 Task: Send an email with the signature Aiden Davis with the subject Reminder for a referral and the message I noticed that the project budget has been exceeded. Can you provide me with a breakdown of the additional expenses? from softage.10@softage.net to softage.2@softage.net and softage.3@softage.net
Action: Mouse moved to (109, 108)
Screenshot: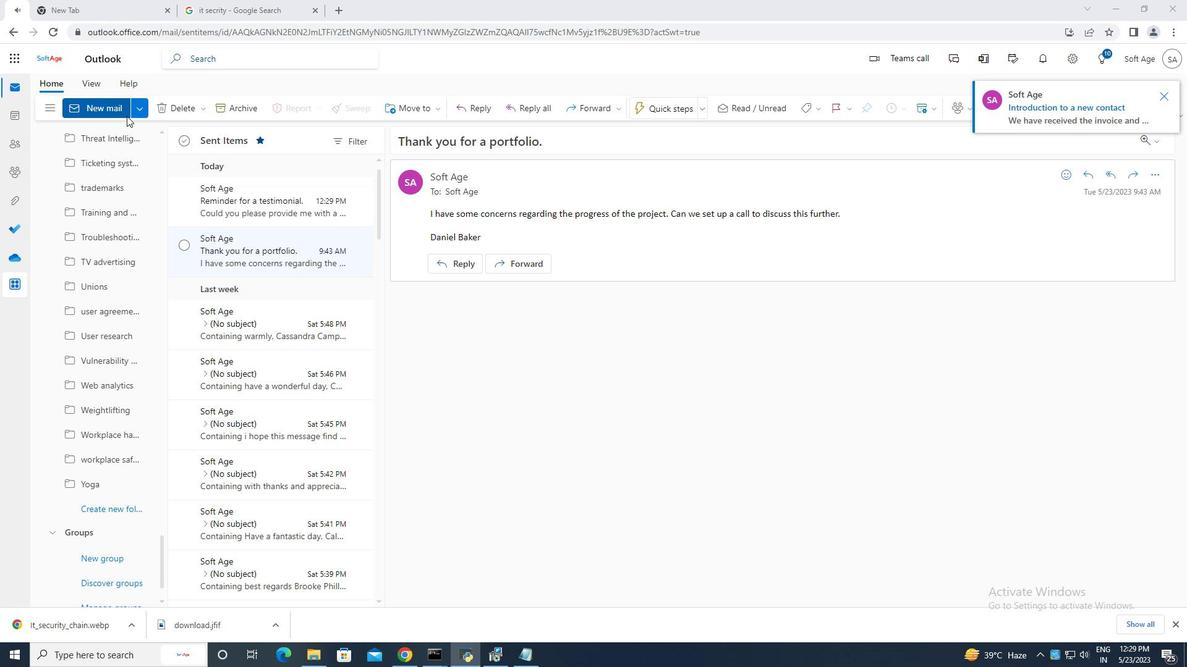 
Action: Mouse pressed left at (109, 108)
Screenshot: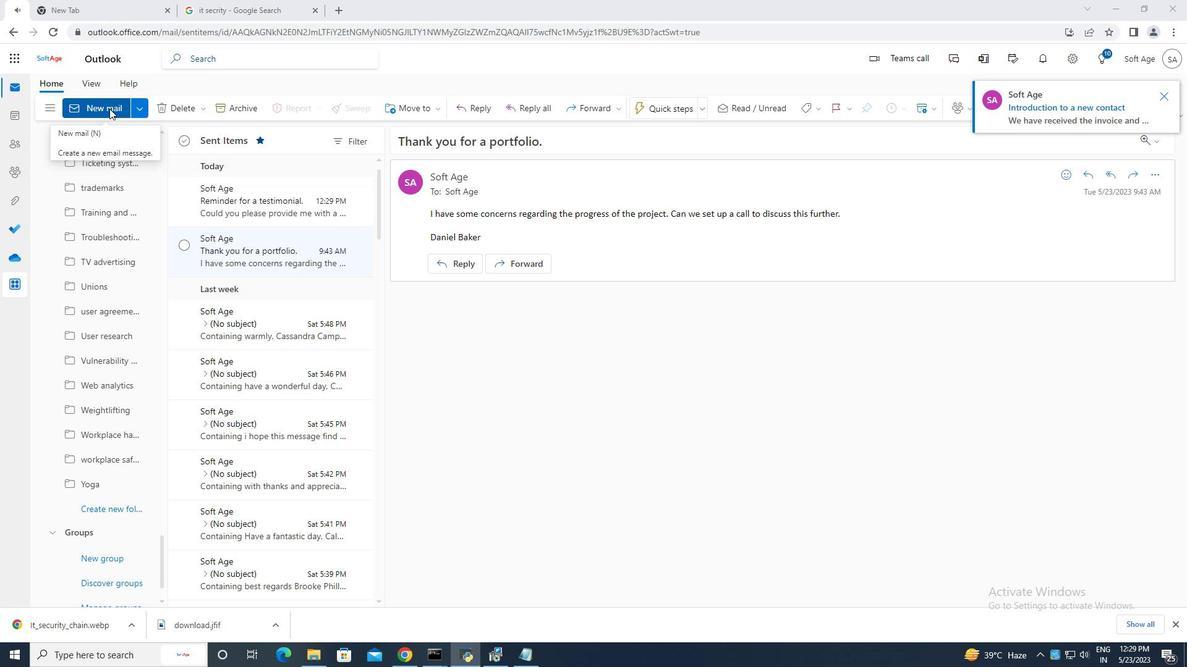 
Action: Mouse moved to (793, 113)
Screenshot: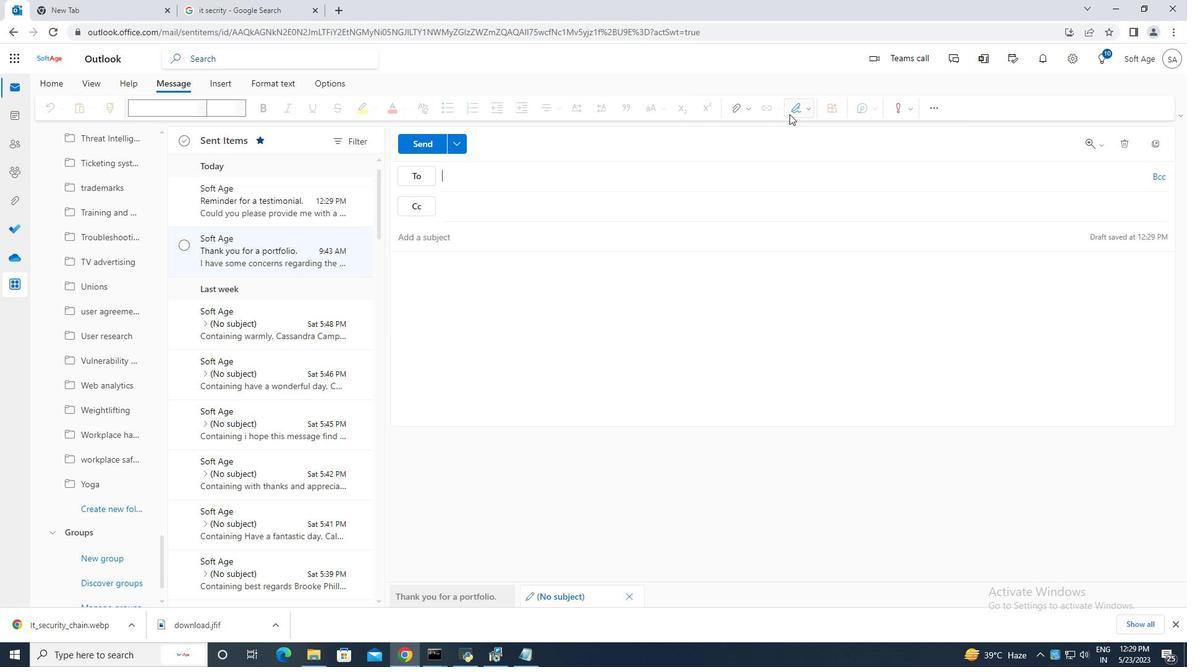 
Action: Mouse pressed left at (793, 113)
Screenshot: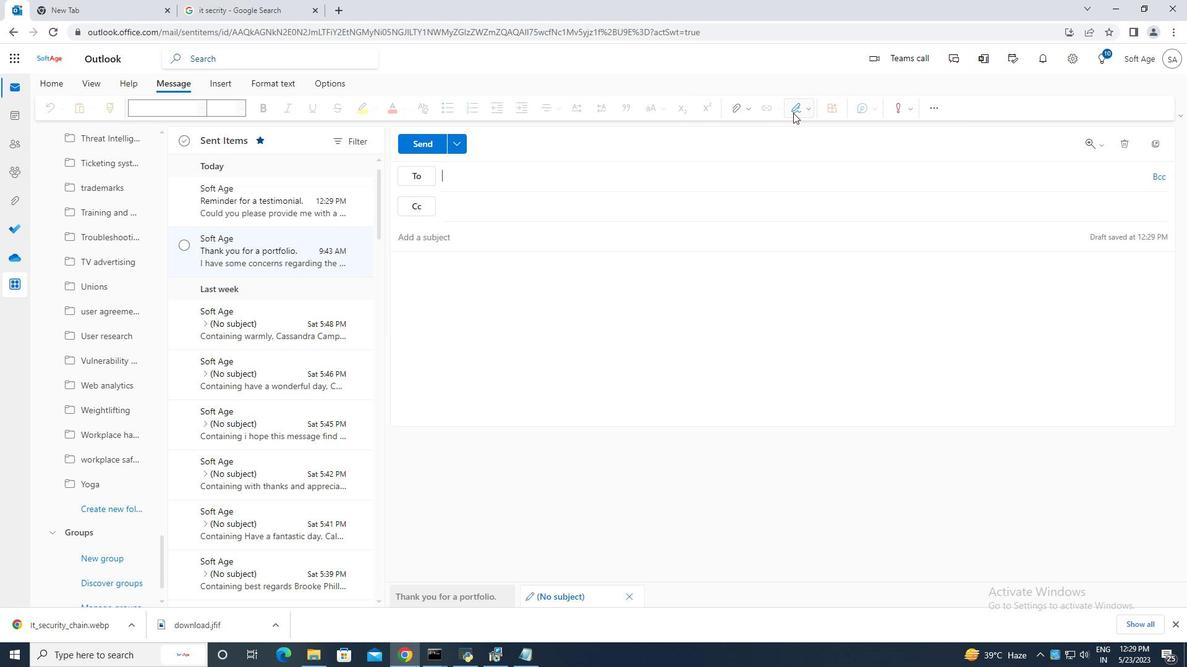 
Action: Mouse moved to (782, 157)
Screenshot: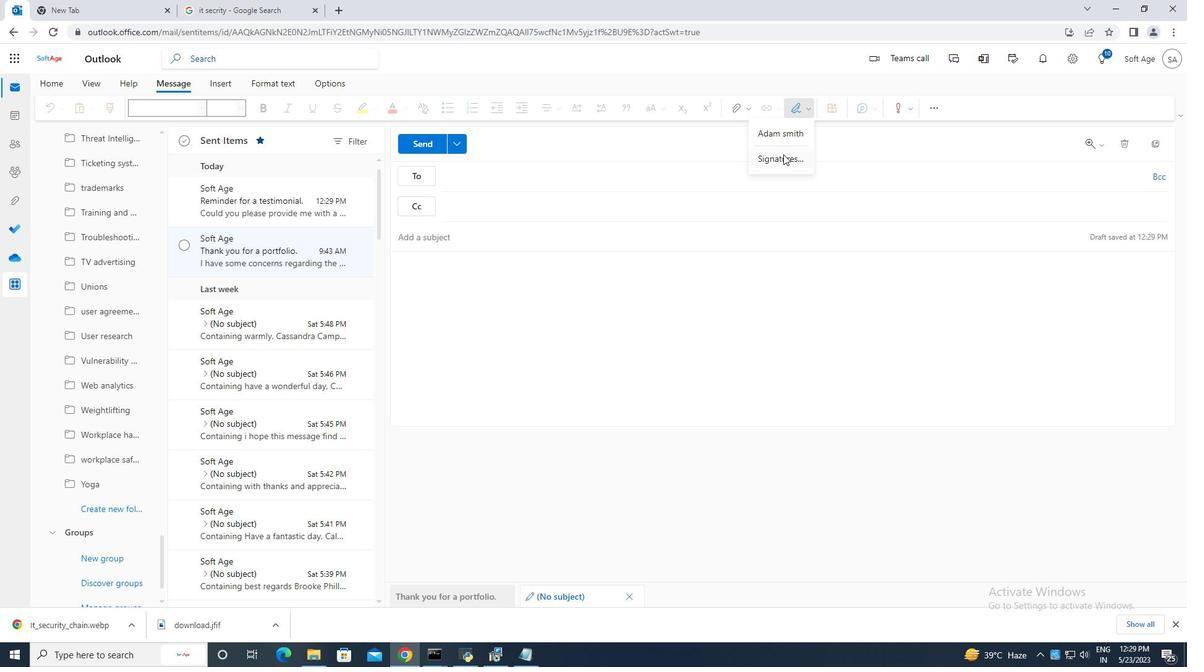 
Action: Mouse pressed left at (782, 157)
Screenshot: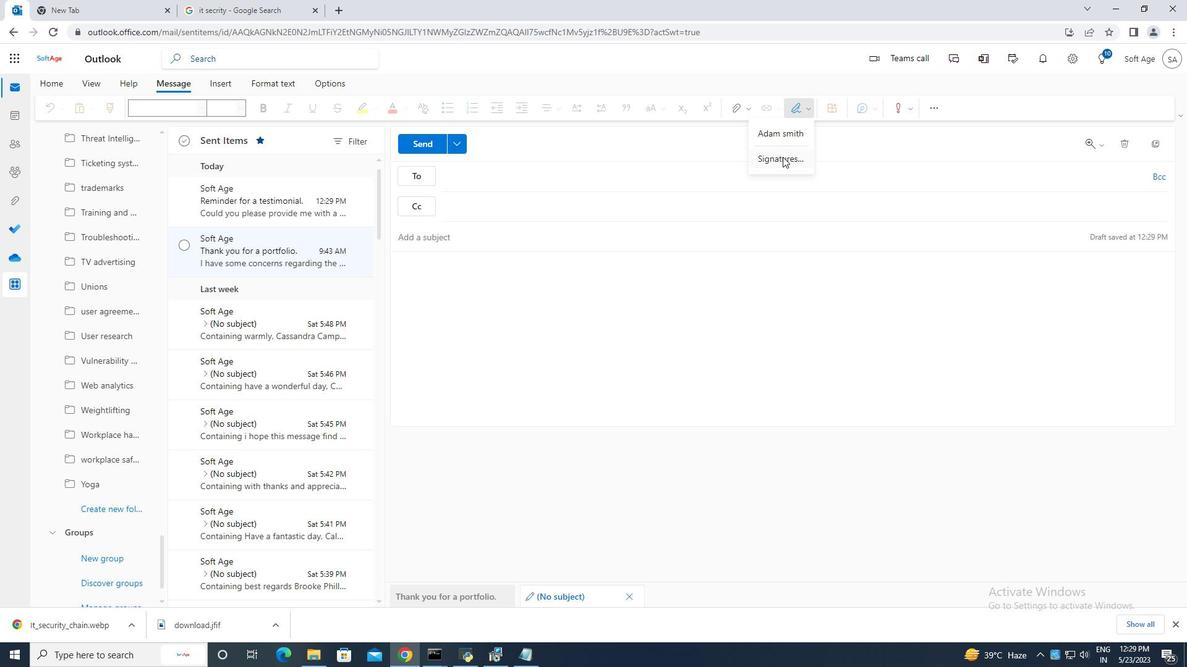 
Action: Mouse moved to (845, 205)
Screenshot: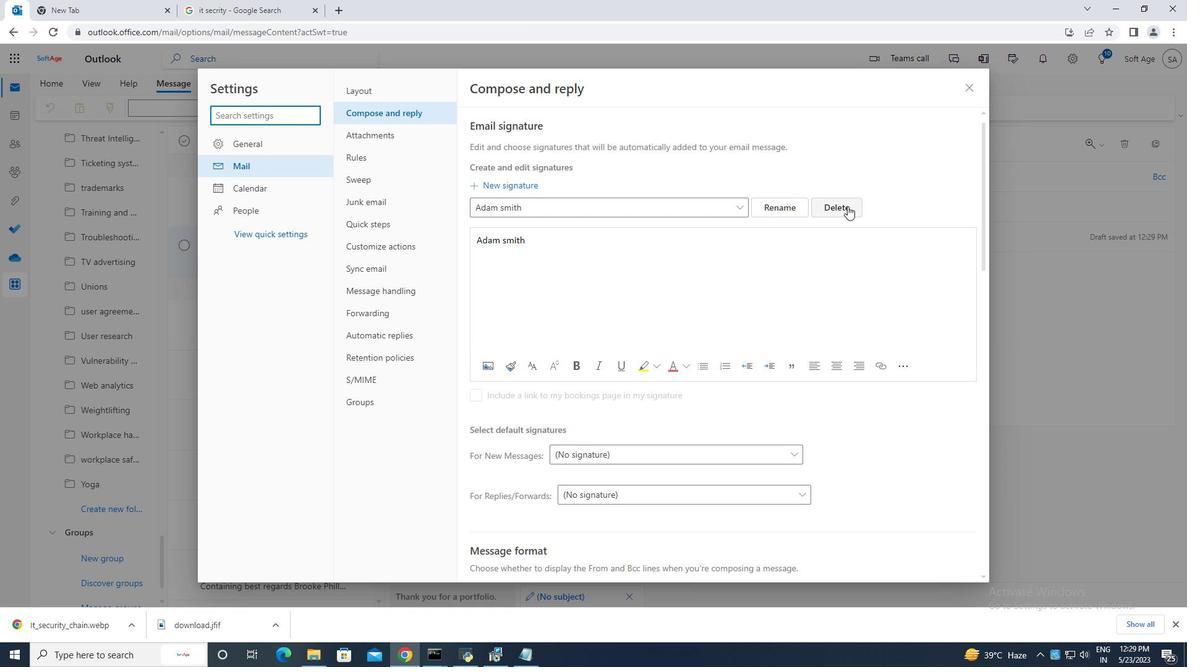 
Action: Mouse pressed left at (845, 205)
Screenshot: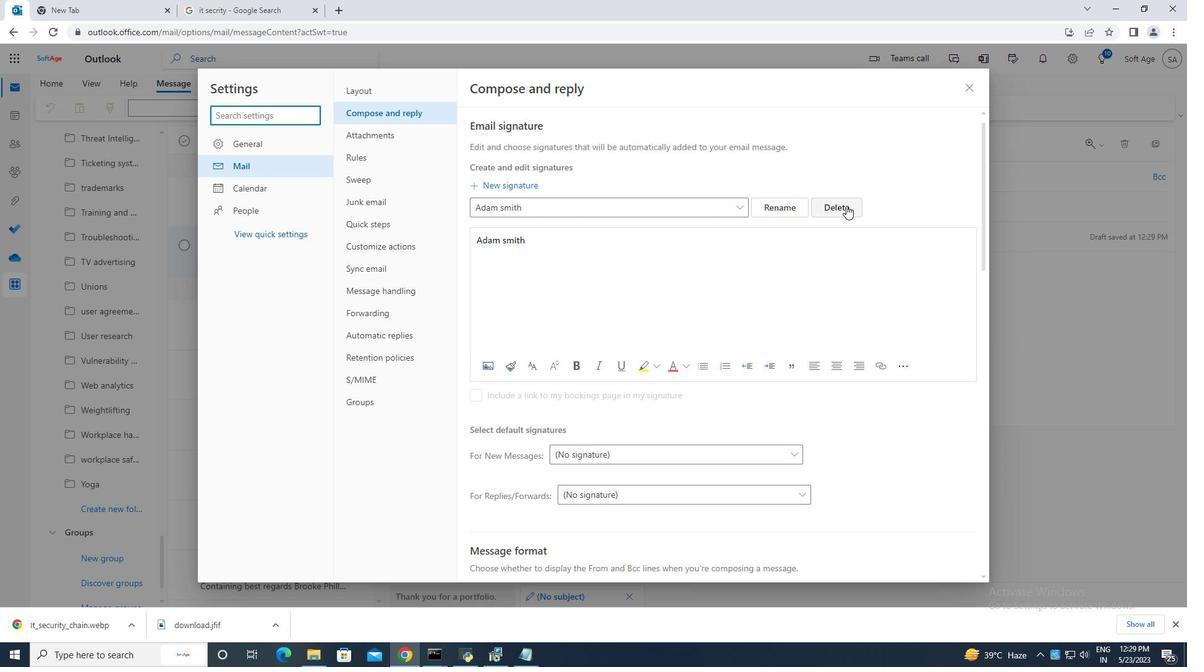 
Action: Mouse moved to (521, 208)
Screenshot: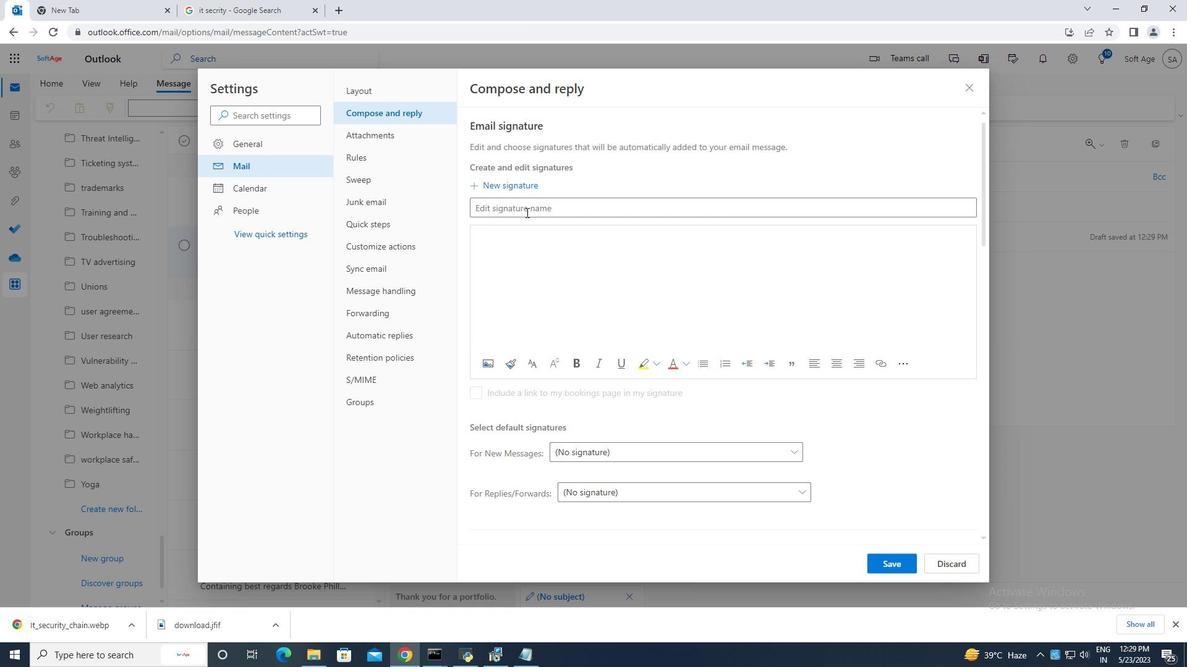 
Action: Mouse pressed left at (521, 208)
Screenshot: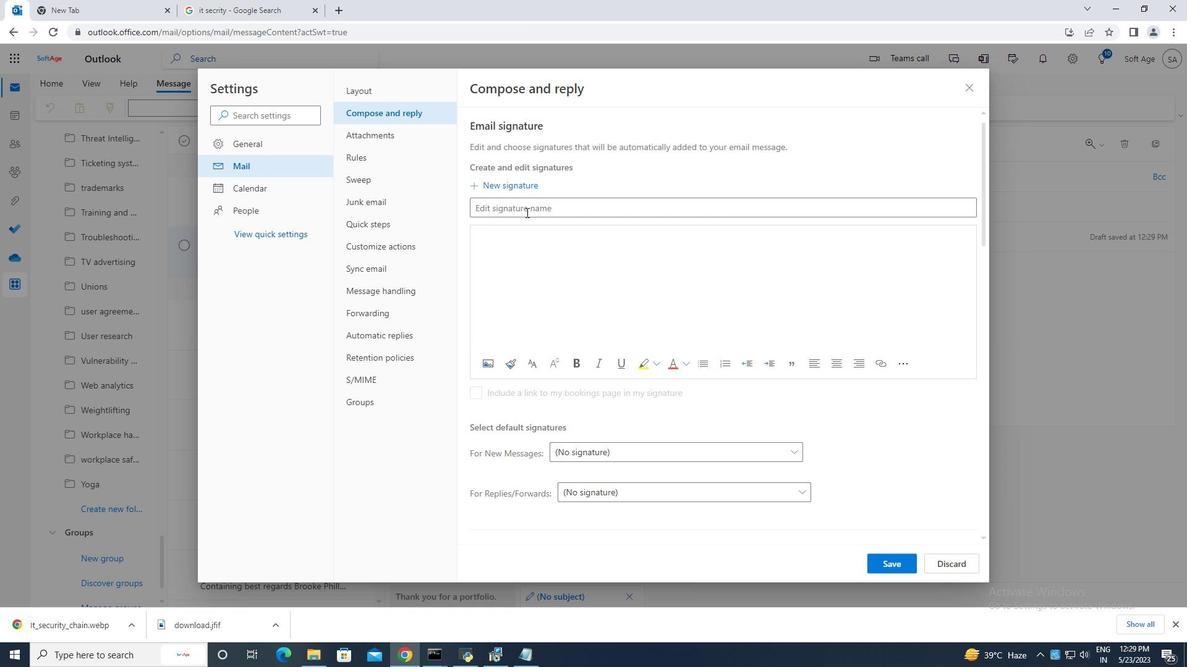 
Action: Mouse moved to (523, 207)
Screenshot: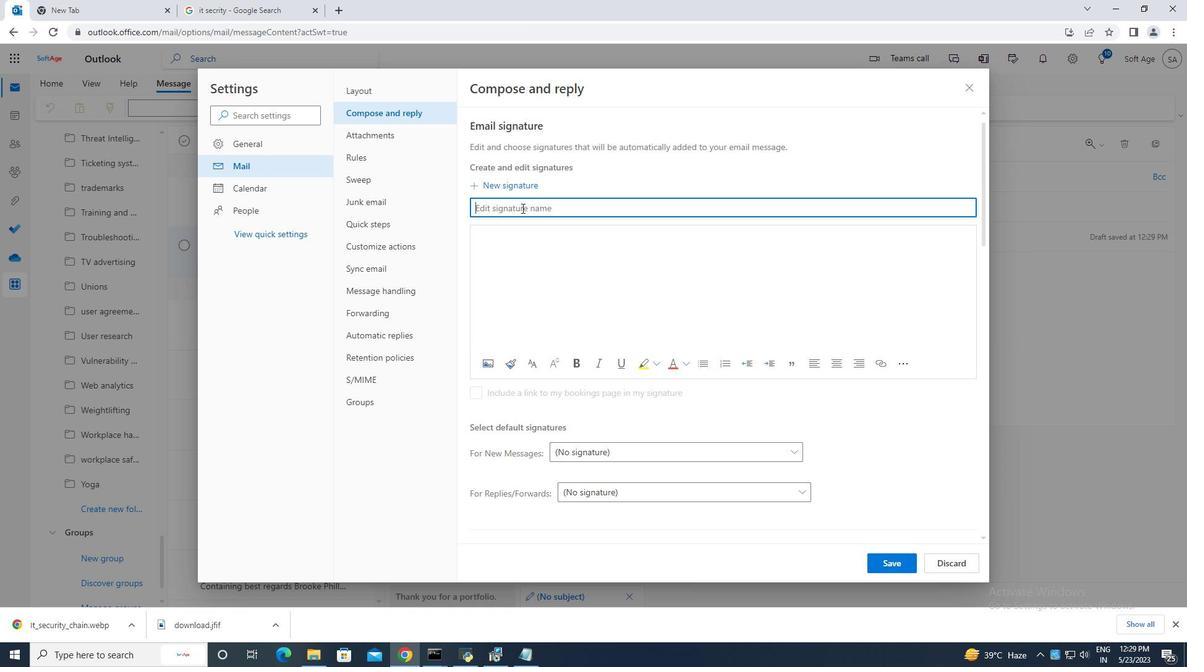 
Action: Key pressed <Key.caps_lock><Key.caps_lock>a<Key.caps_lock>IDEN<Key.space><Key.caps_lock>d<Key.caps_lock>AVIS
Screenshot: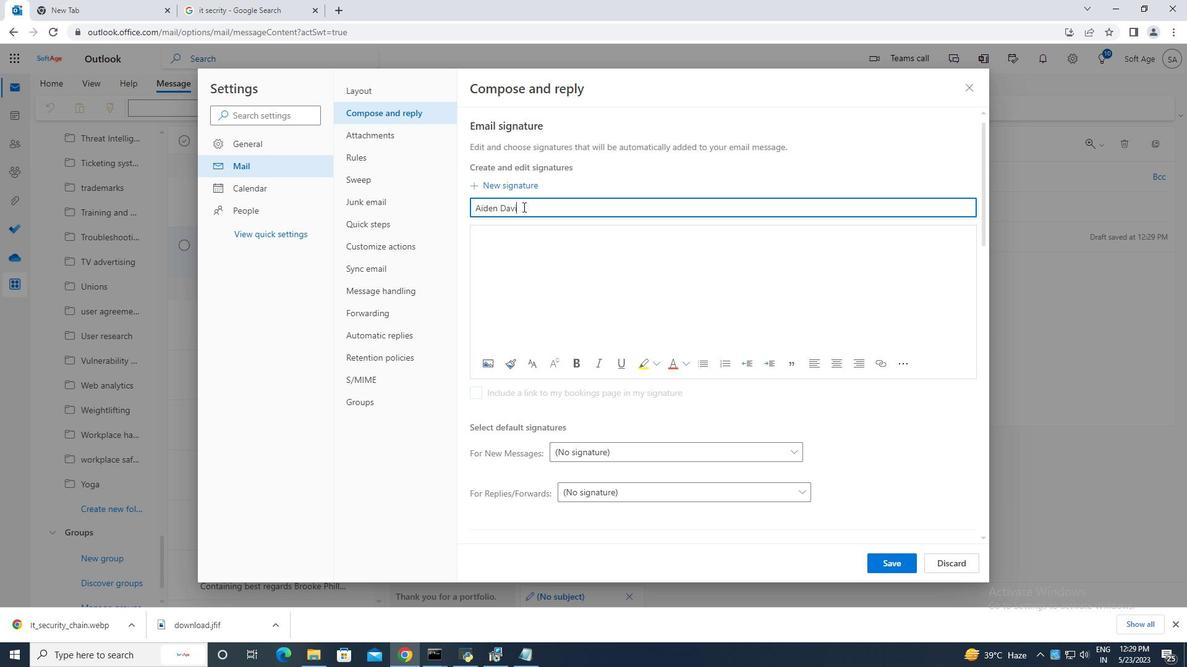 
Action: Mouse moved to (501, 251)
Screenshot: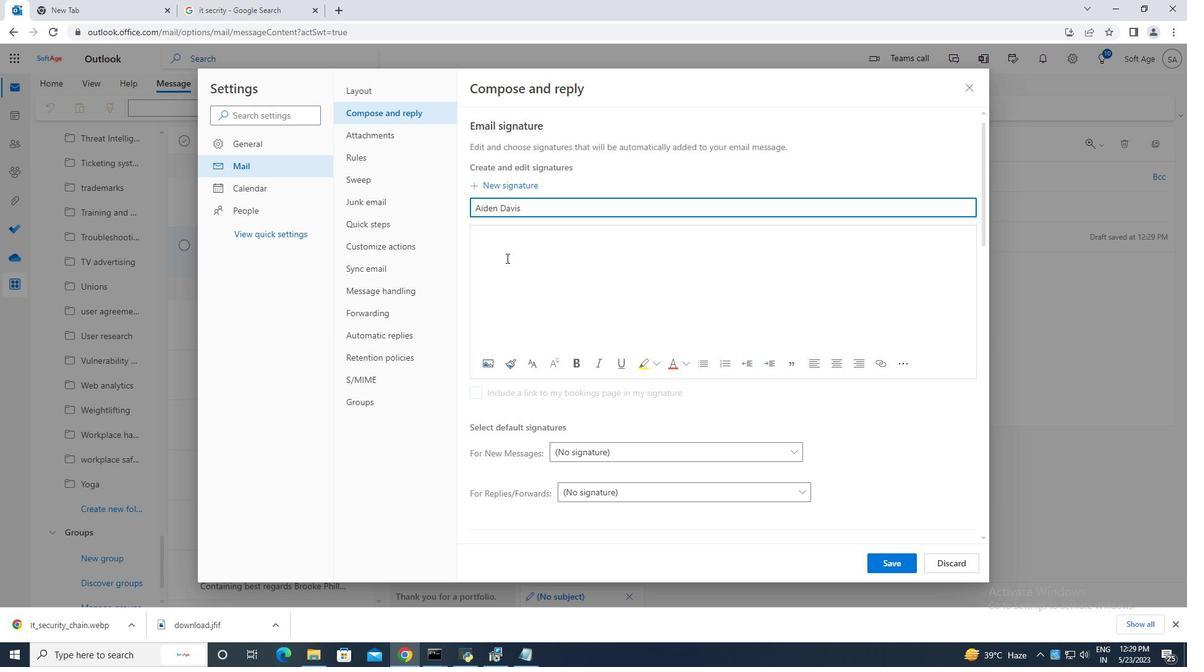 
Action: Mouse pressed left at (501, 251)
Screenshot: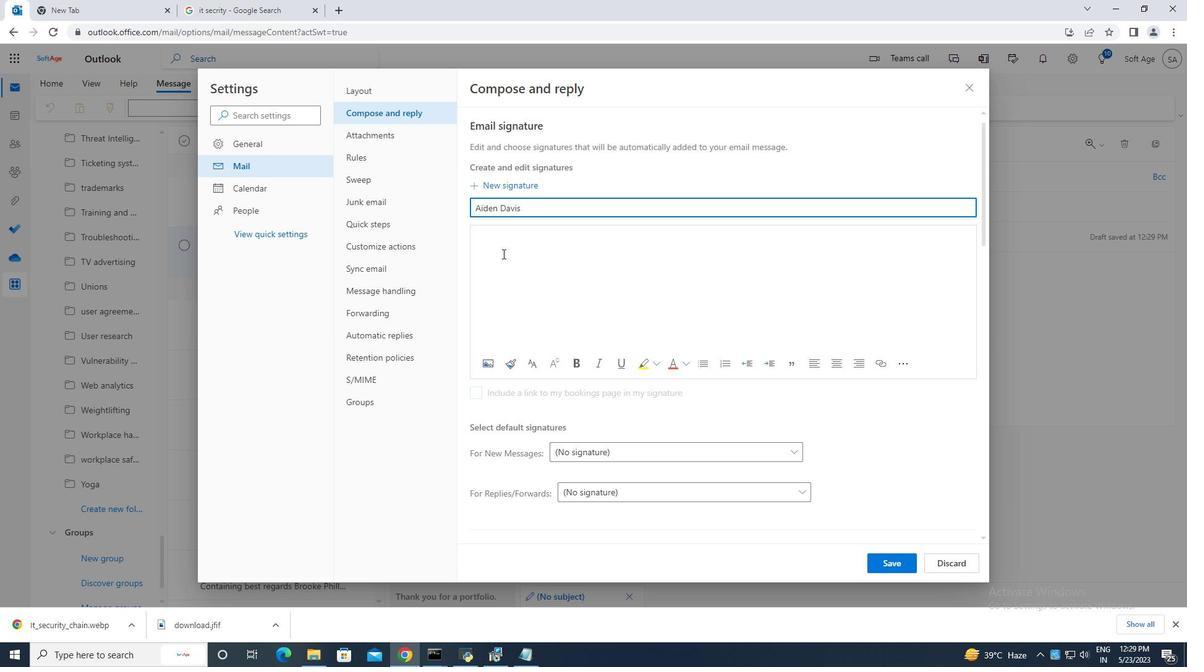 
Action: Mouse moved to (495, 251)
Screenshot: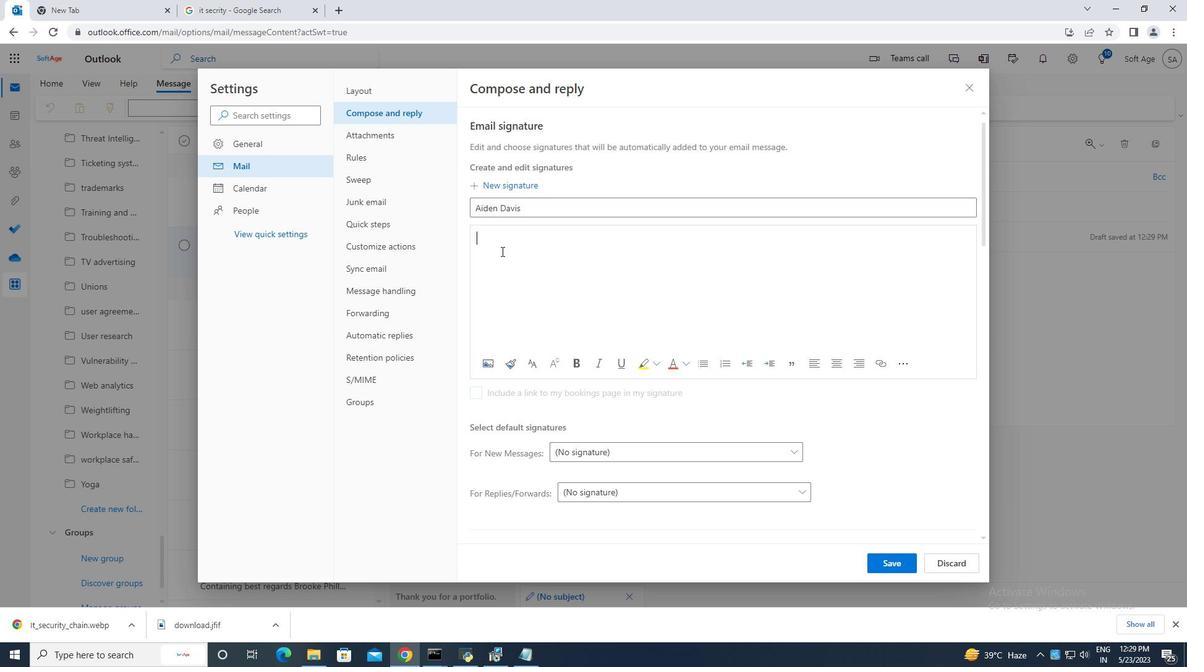 
Action: Key pressed <Key.caps_lock>a<Key.caps_lock>IDEN<Key.space><Key.caps_lock>d<Key.caps_lock>AVIS
Screenshot: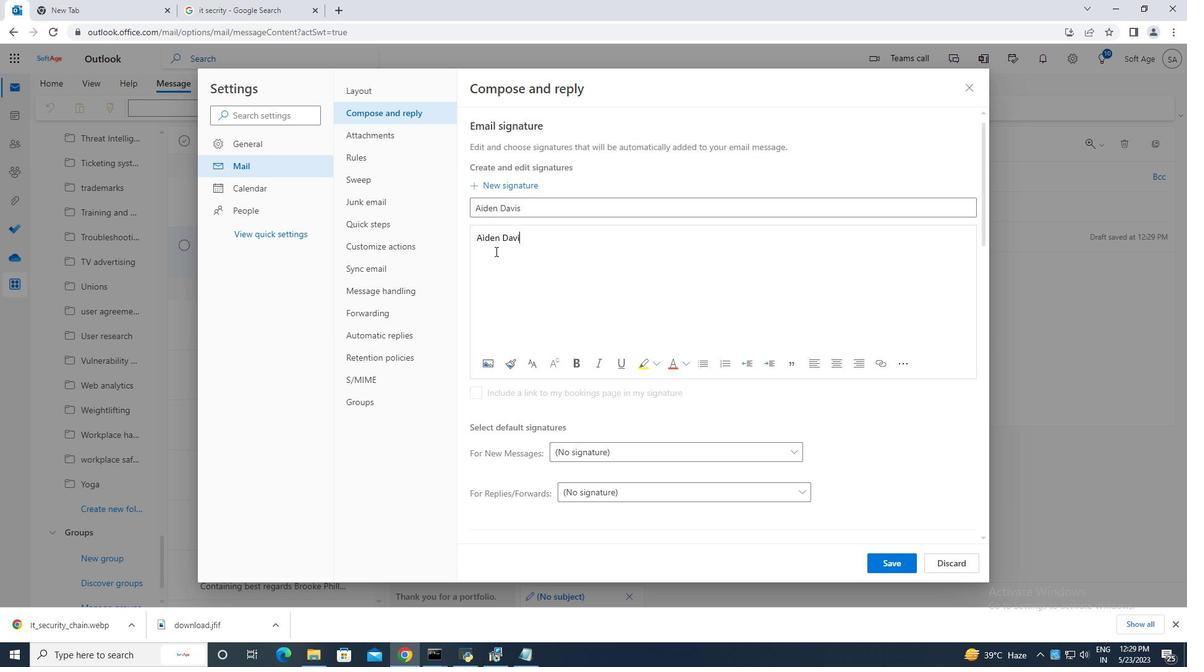 
Action: Mouse moved to (905, 567)
Screenshot: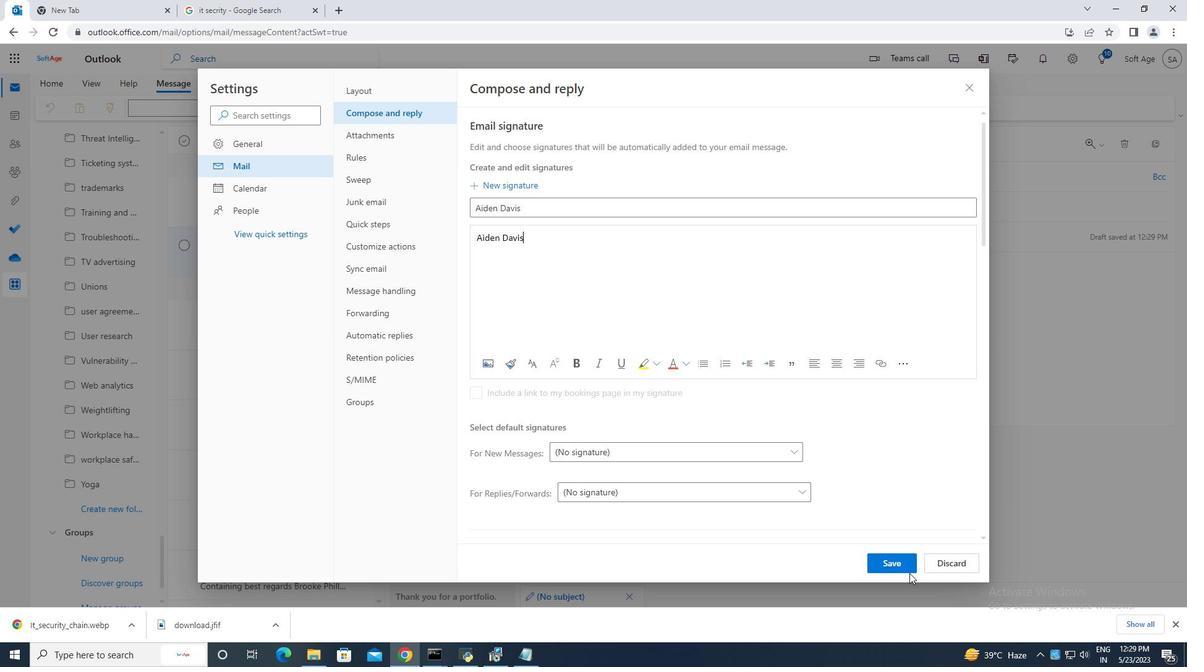 
Action: Mouse pressed left at (905, 567)
Screenshot: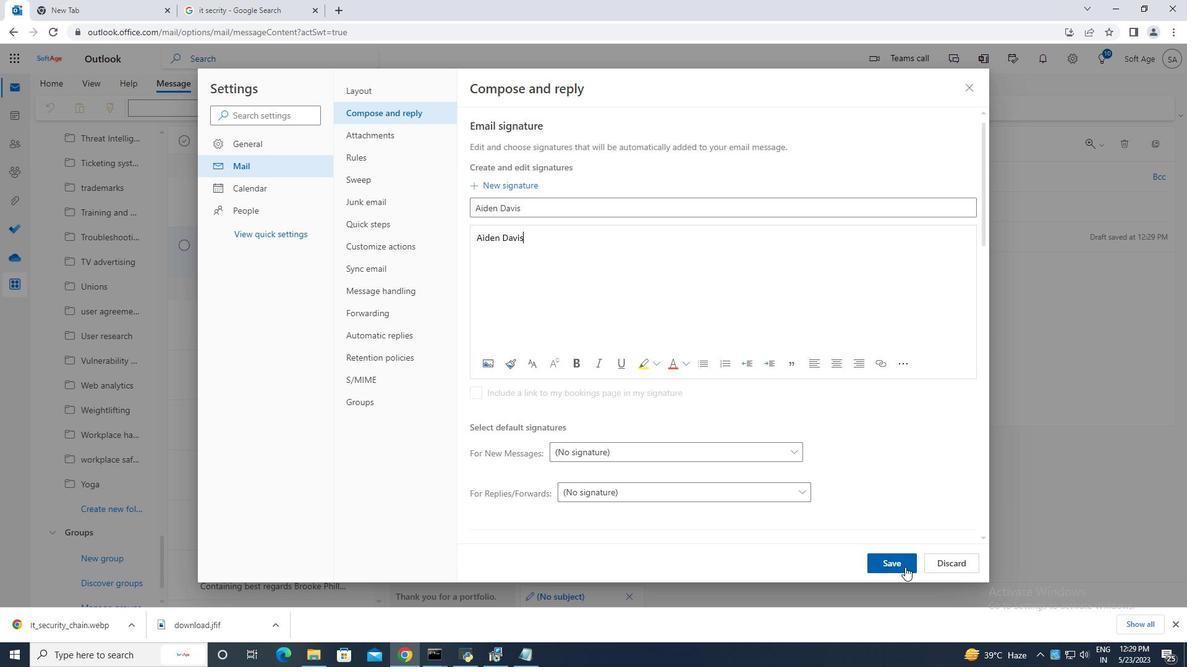 
Action: Mouse moved to (966, 90)
Screenshot: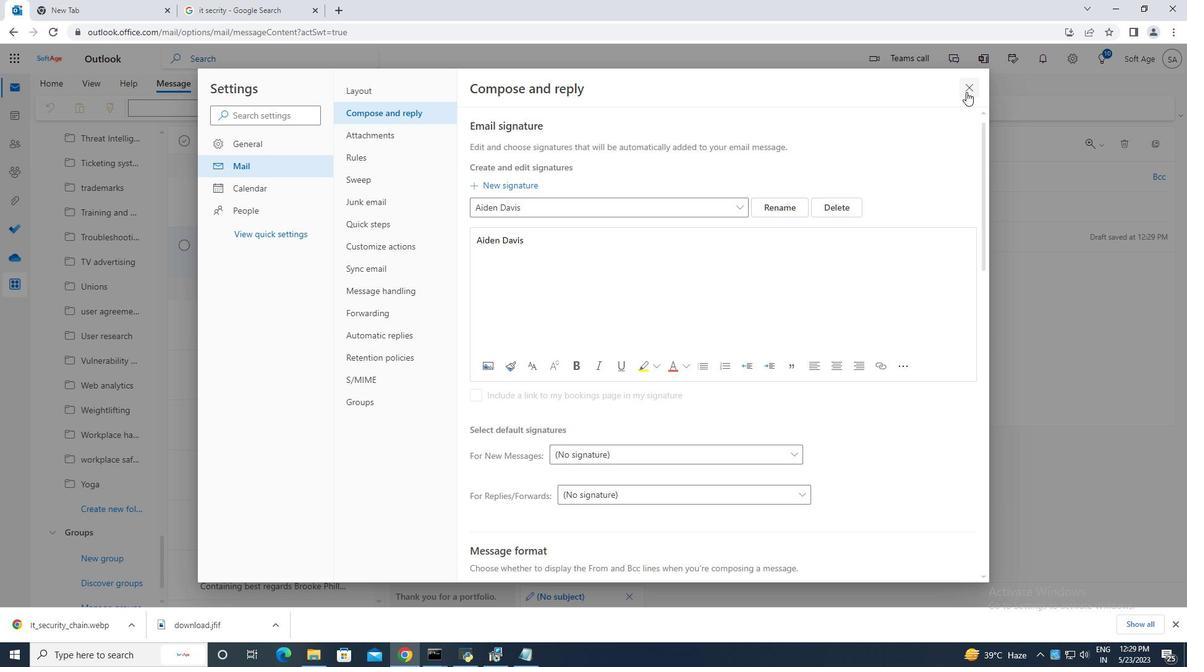 
Action: Mouse pressed left at (966, 90)
Screenshot: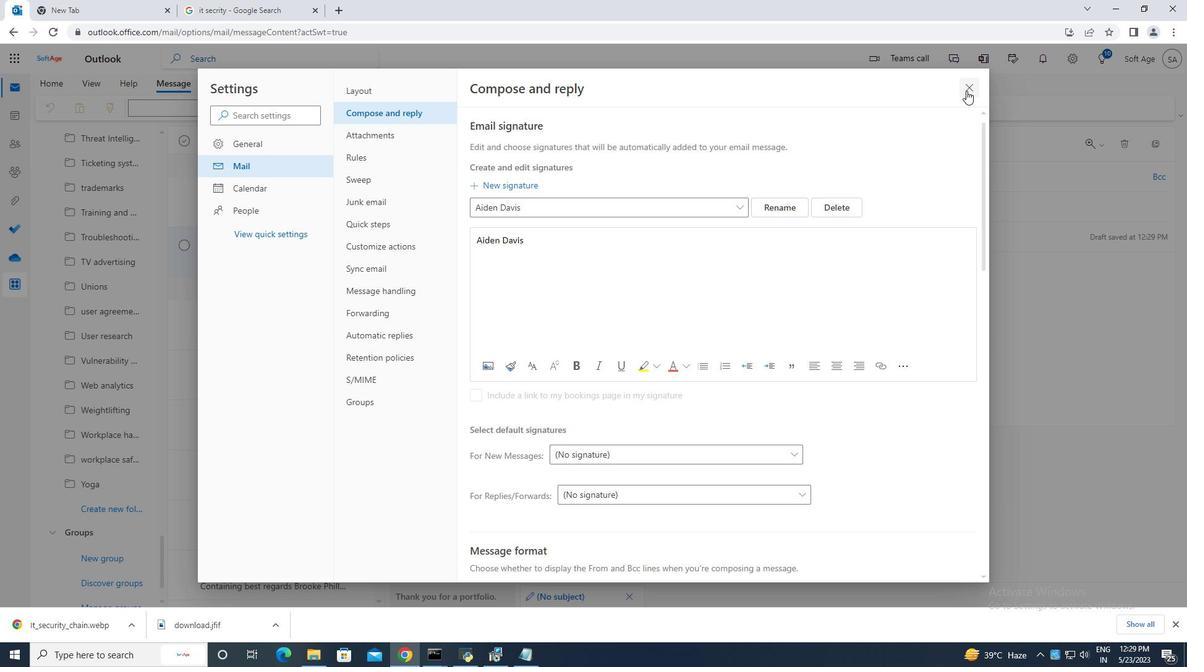 
Action: Mouse moved to (803, 108)
Screenshot: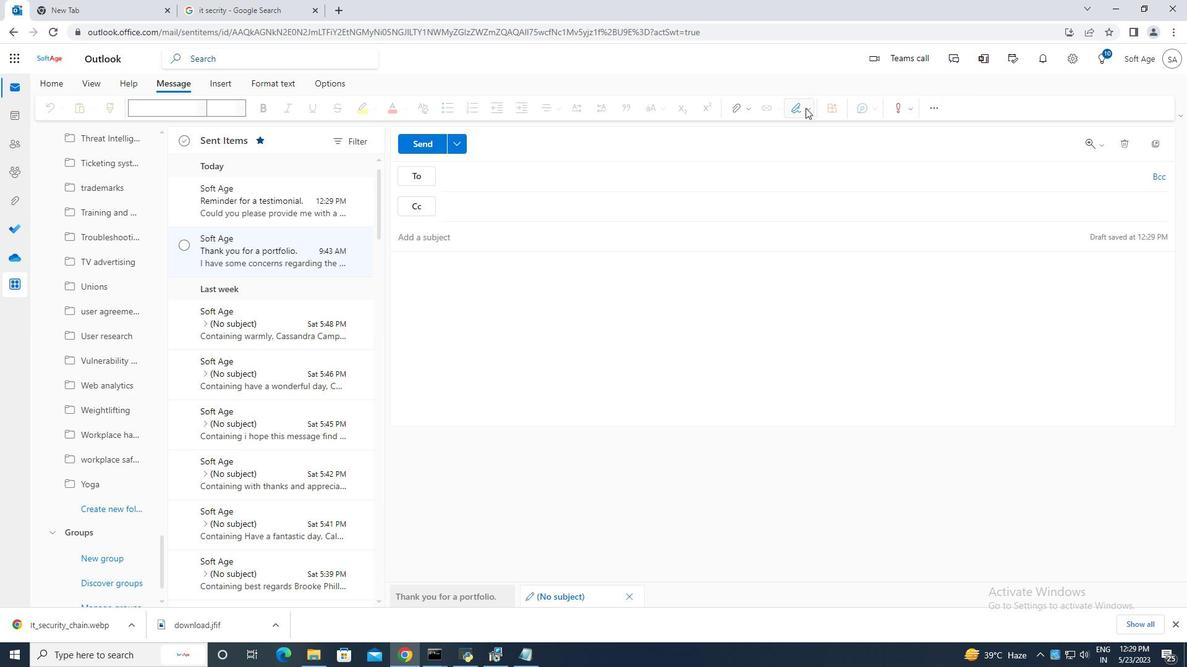 
Action: Mouse pressed left at (803, 108)
Screenshot: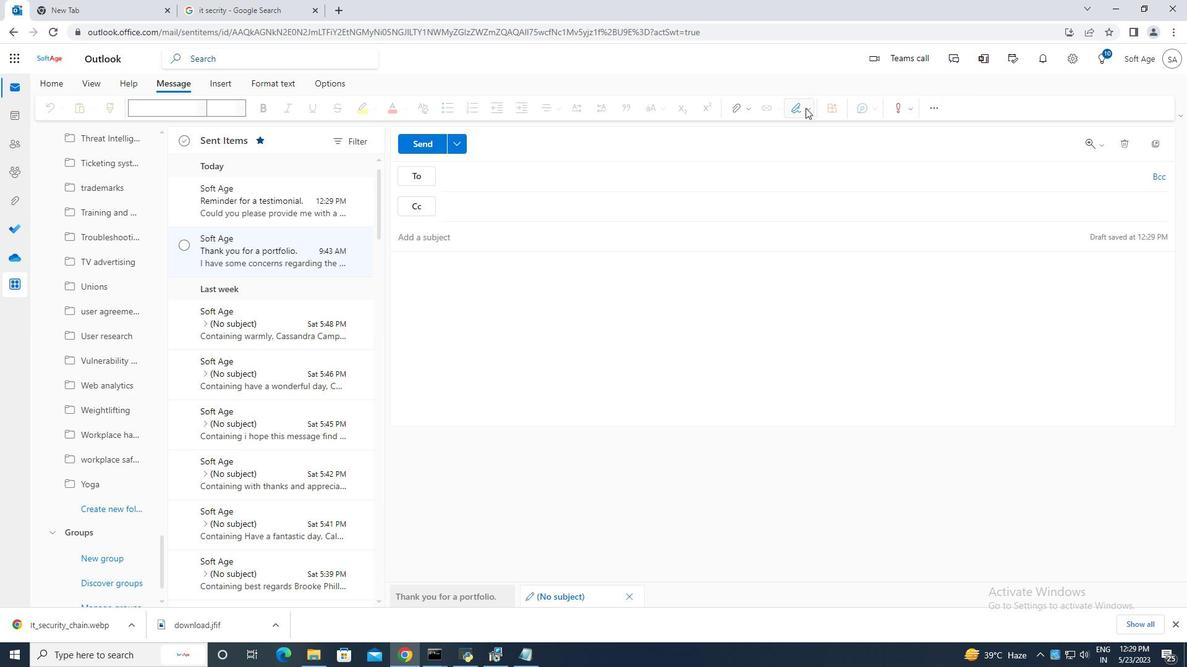 
Action: Mouse moved to (791, 133)
Screenshot: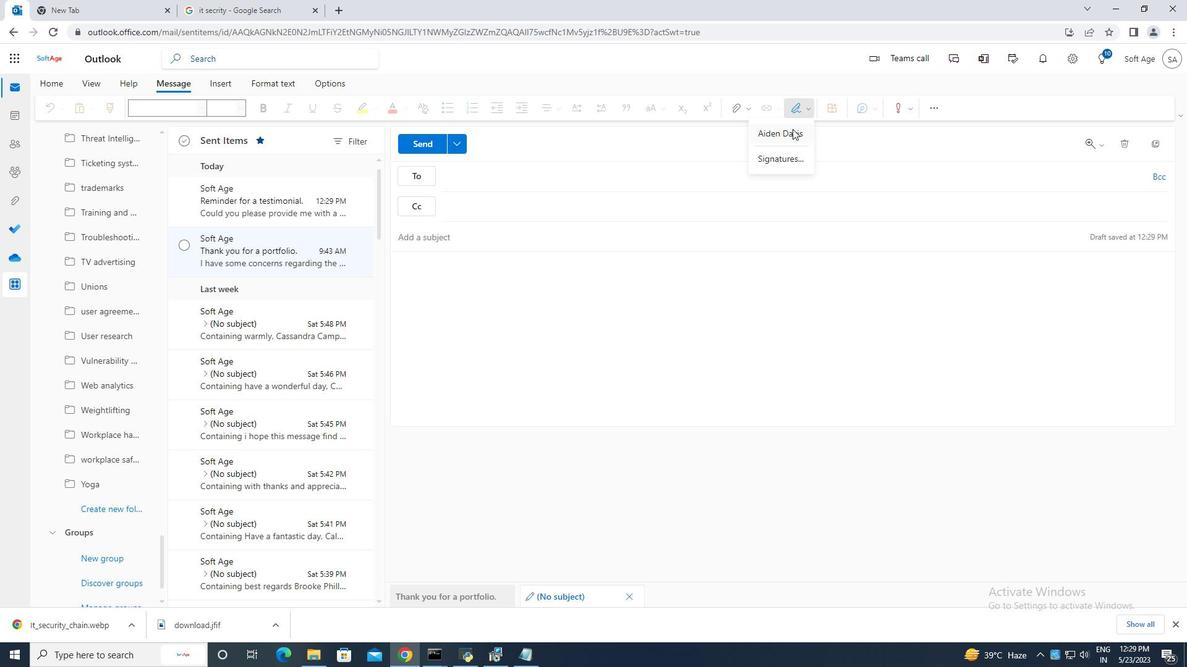 
Action: Mouse pressed left at (791, 133)
Screenshot: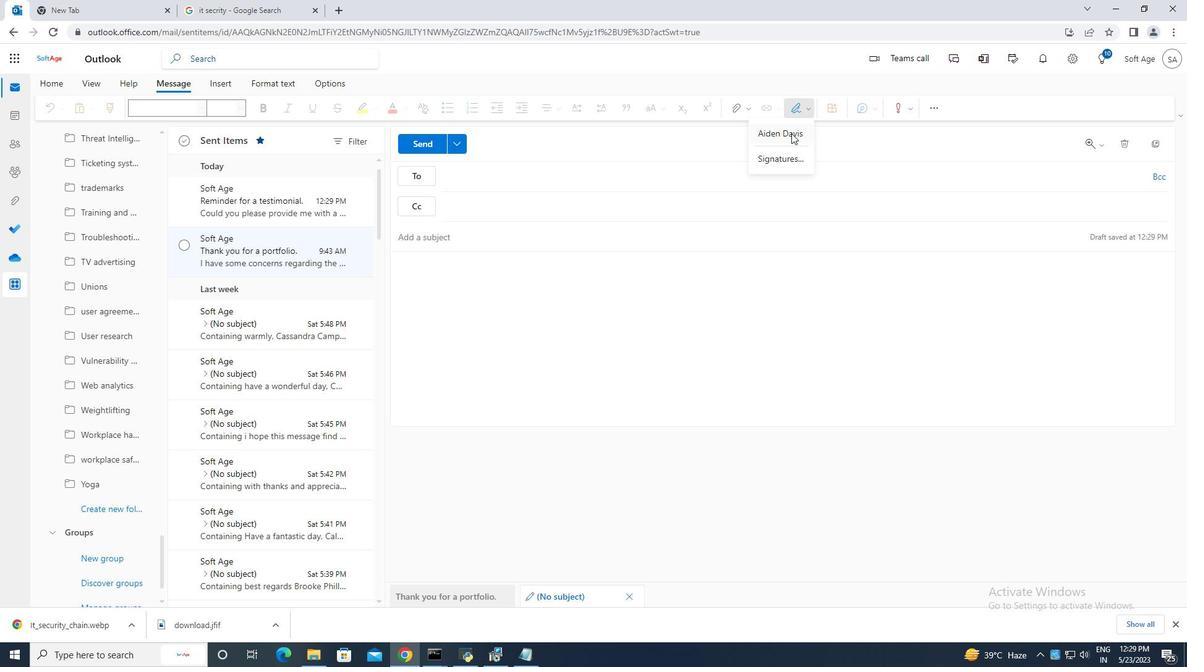 
Action: Mouse moved to (431, 235)
Screenshot: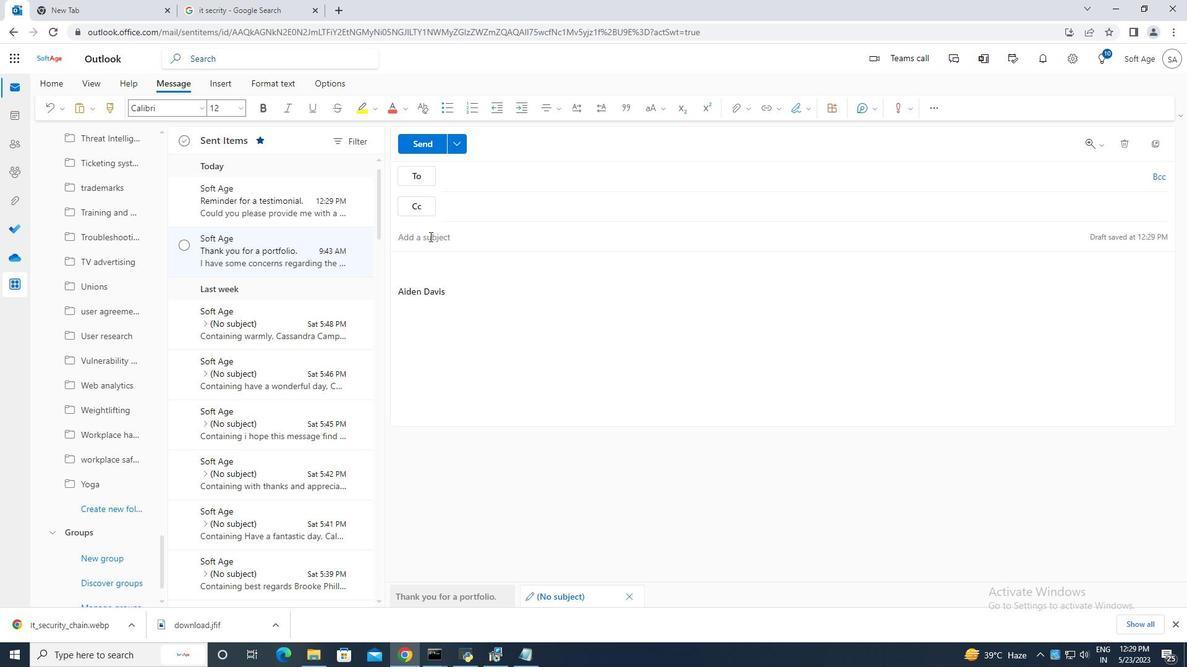 
Action: Mouse pressed left at (431, 235)
Screenshot: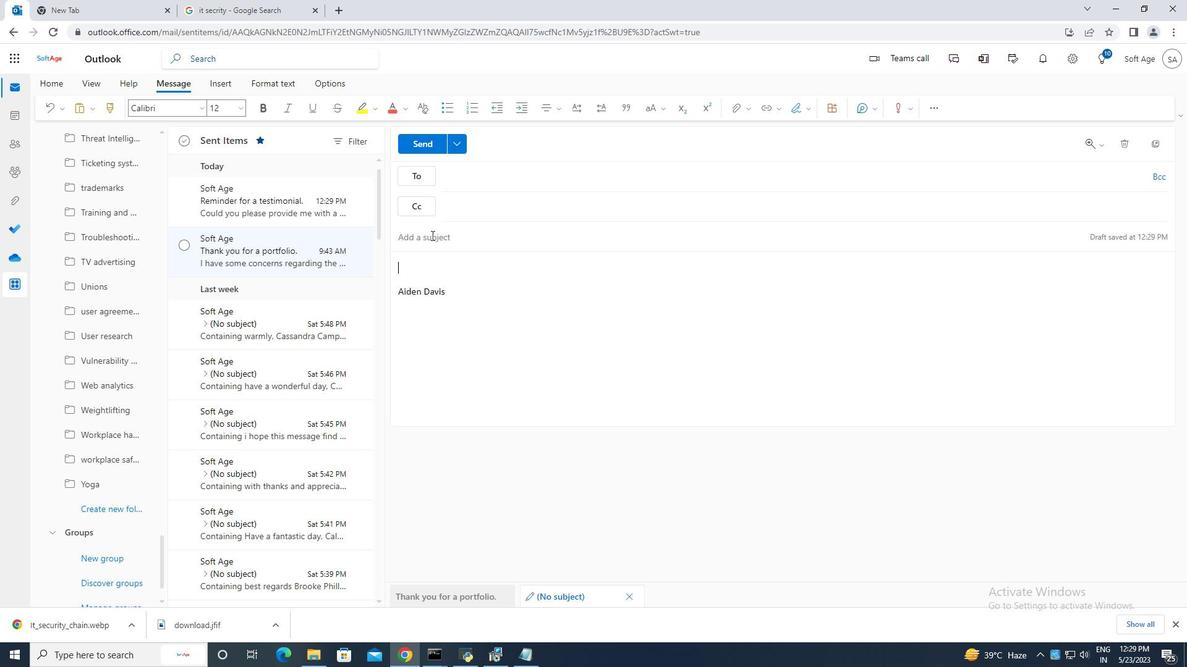 
Action: Mouse moved to (434, 235)
Screenshot: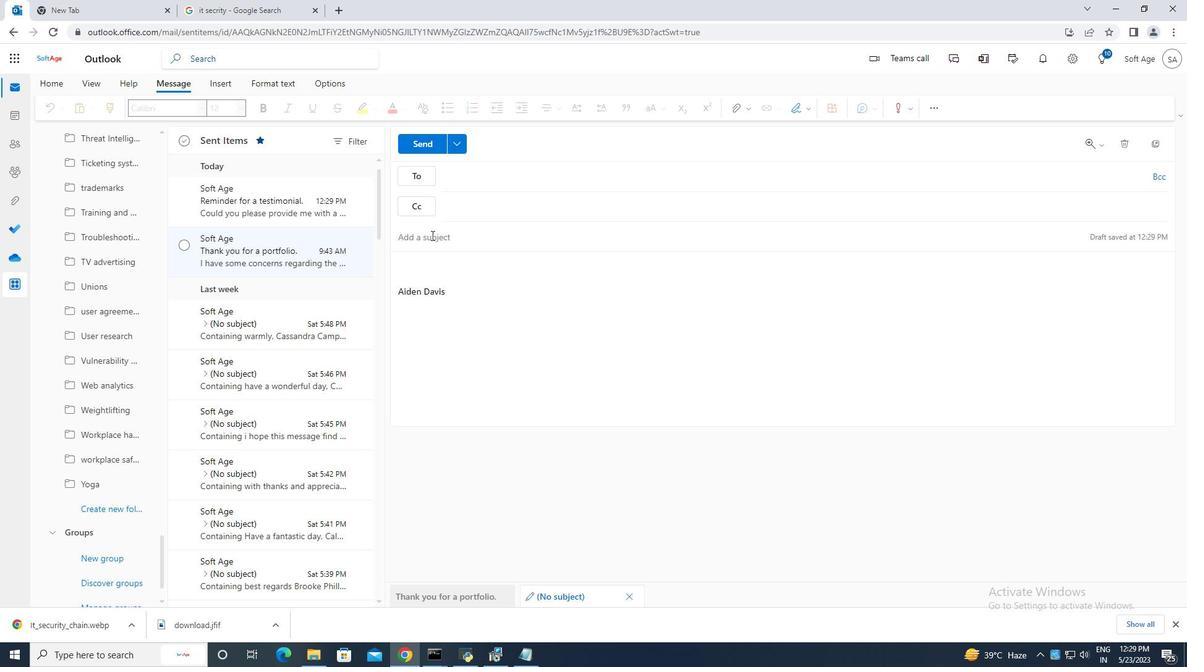 
Action: Key pressed <Key.caps_lock>r<Key.caps_lock>EMINDER<Key.space>FOR<Key.space>A<Key.space>REFERRAL<Key.space><Key.backspace>./<Key.backspace>.
Screenshot: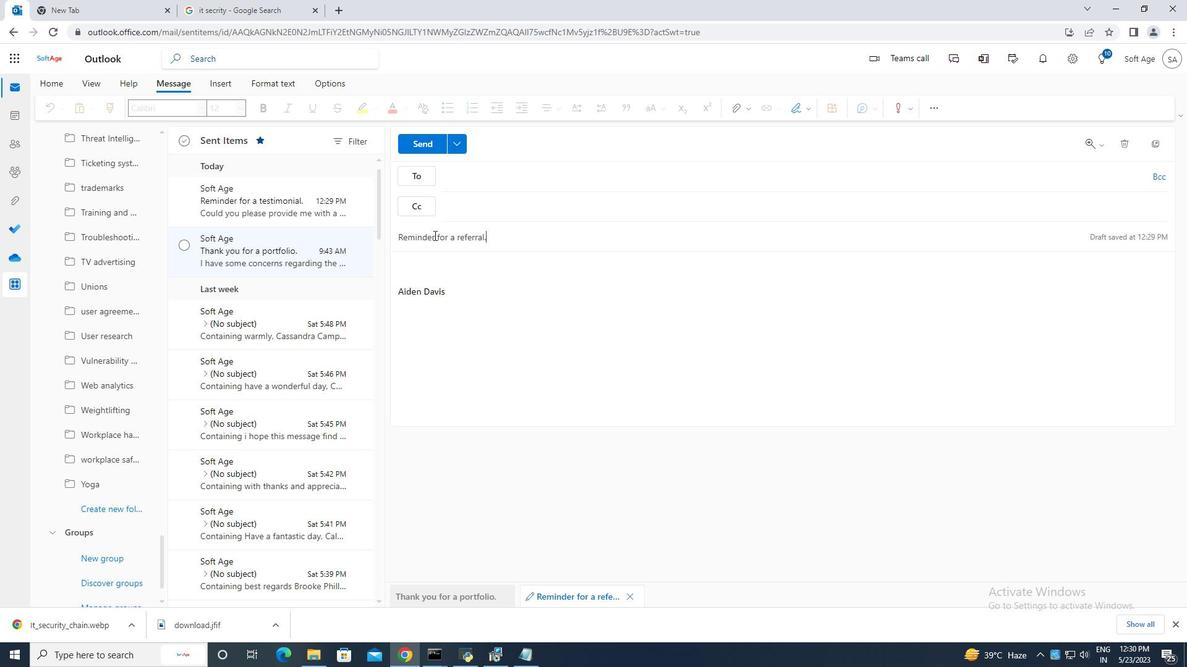 
Action: Mouse moved to (469, 254)
Screenshot: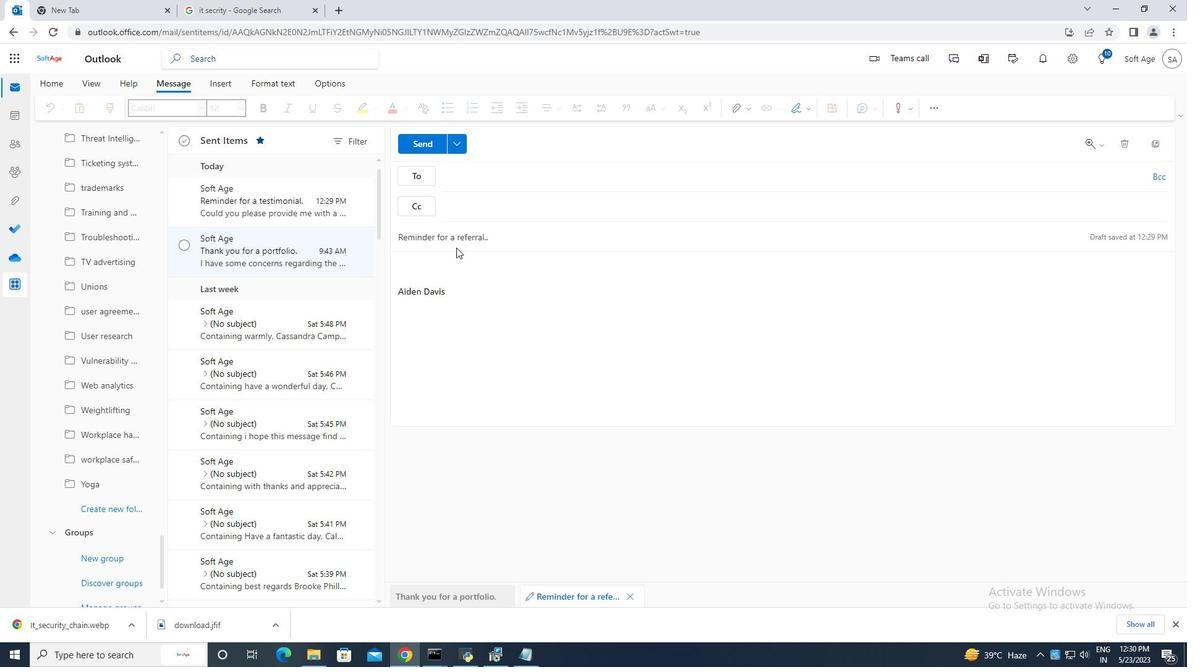 
Action: Key pressed <Key.backspace>
Screenshot: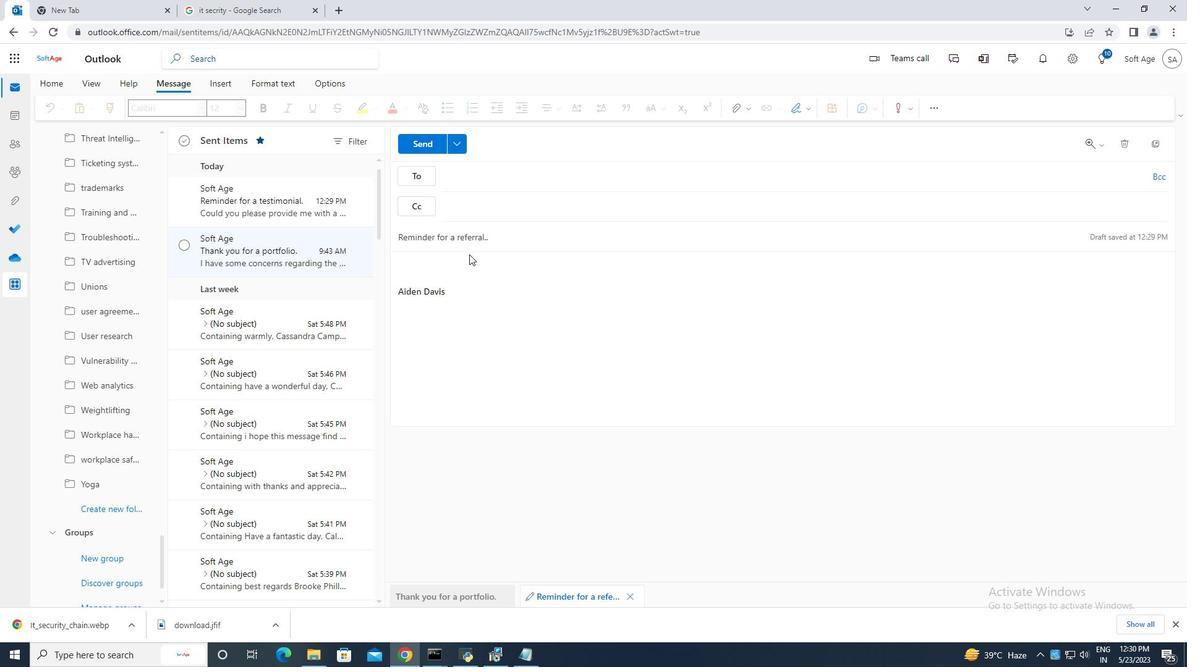 
Action: Mouse moved to (414, 262)
Screenshot: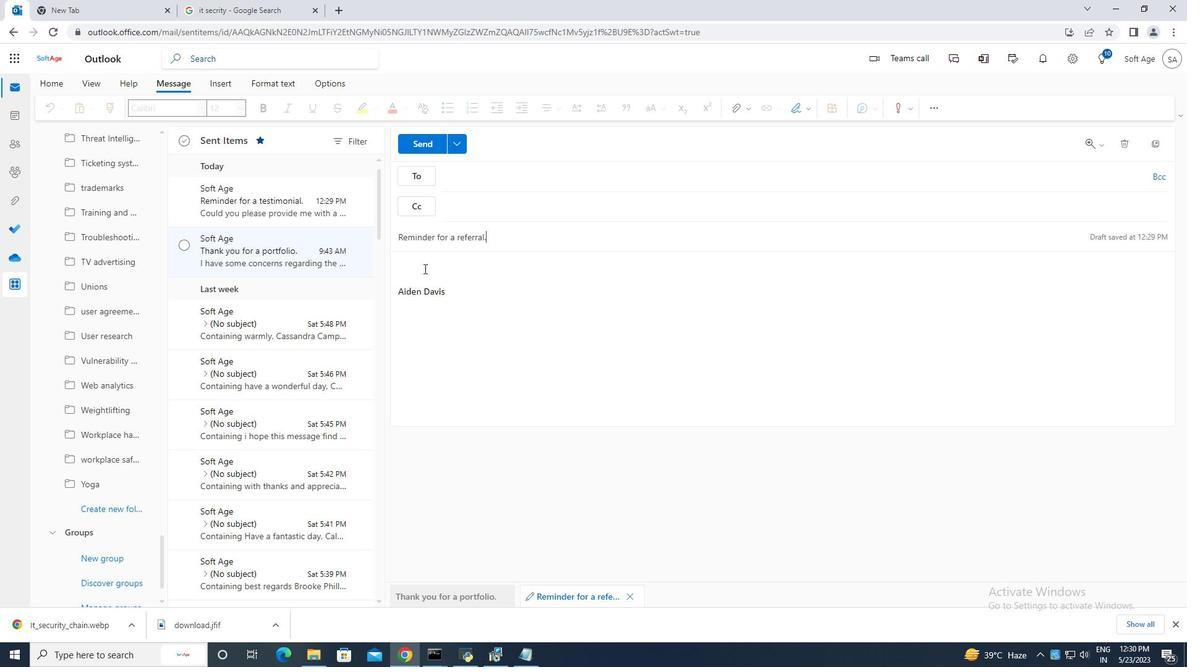 
Action: Mouse pressed left at (414, 262)
Screenshot: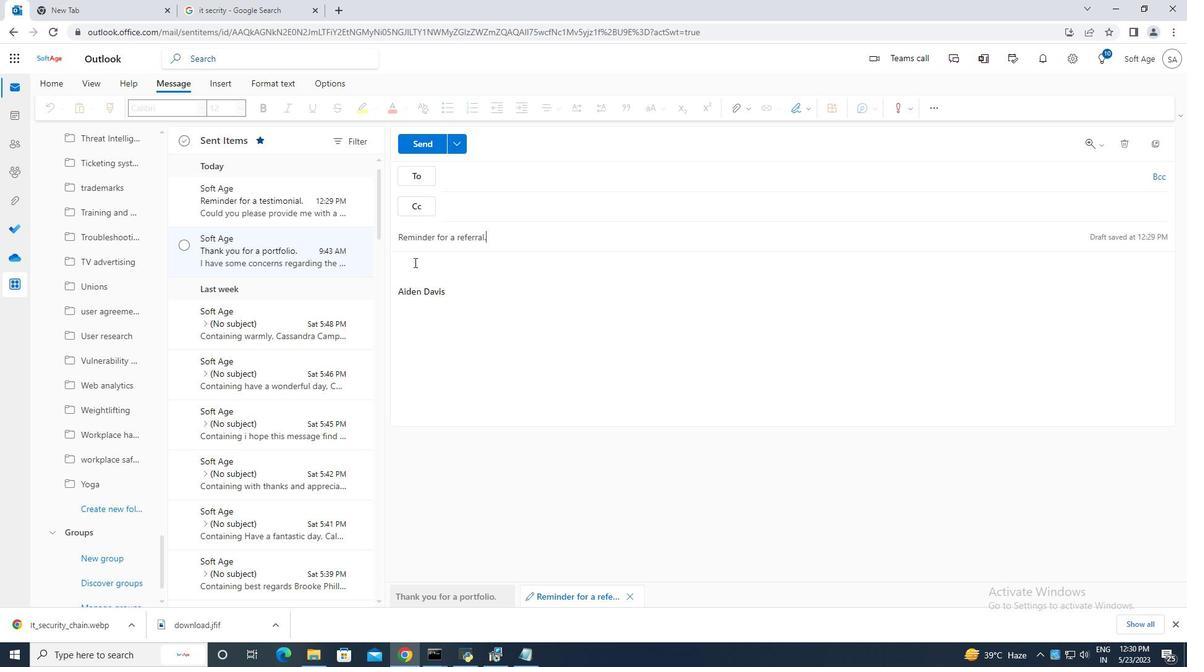 
Action: Mouse moved to (415, 263)
Screenshot: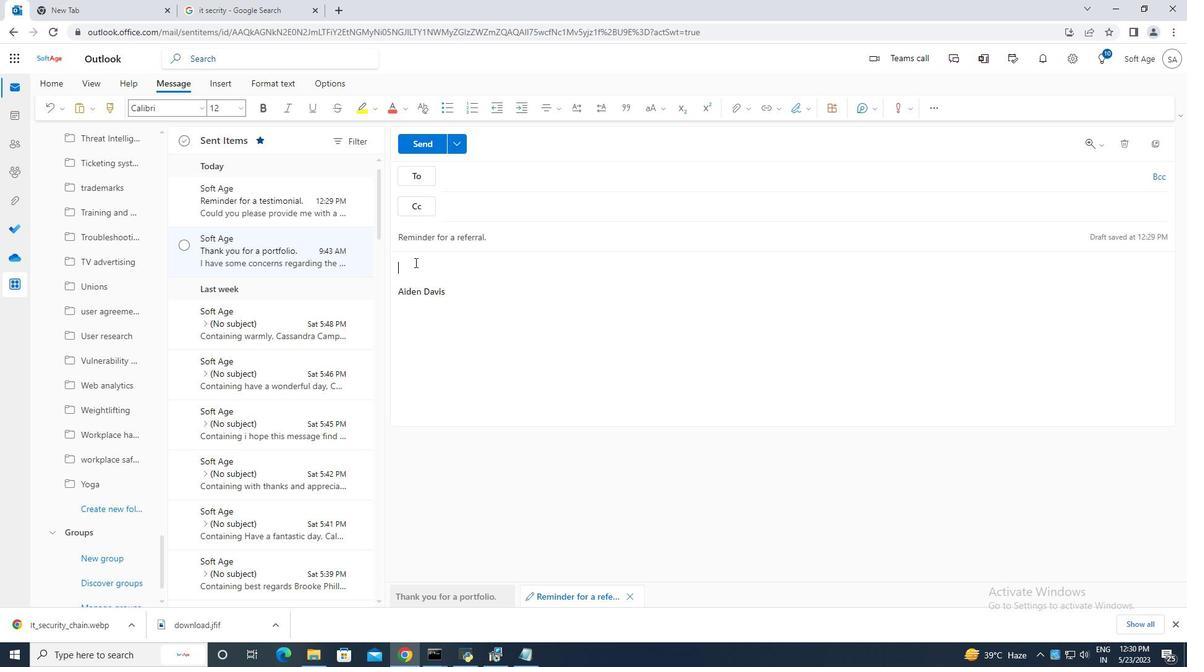 
Action: Key pressed <Key.caps_lock>i<Key.caps_lock><Key.space>NOTICED<Key.space>THAT<Key.space>THE<Key.space>PROJECT<Key.space>BUDGET<Key.space>HAS<Key.space>BEEN<Key.space>EXCEEDED.<Key.space><Key.caps_lock>c<Key.caps_lock>AN<Key.space>YOU<Key.space>PROVIDE<Key.space>ME<Key.space>WITH<Key.space>A<Key.space>BREAKDOWN<Key.space>OF<Key.space>THE<Key.space>ADDITIONAL<Key.space>EXPENSES.
Screenshot: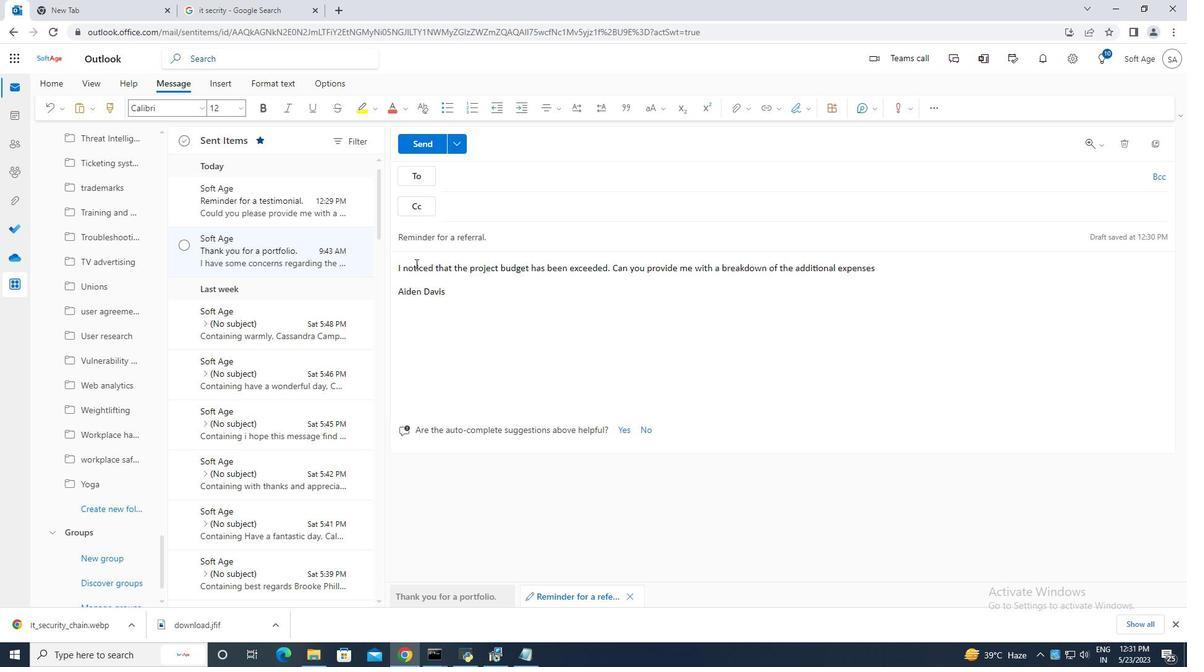 
Action: Mouse moved to (518, 176)
Screenshot: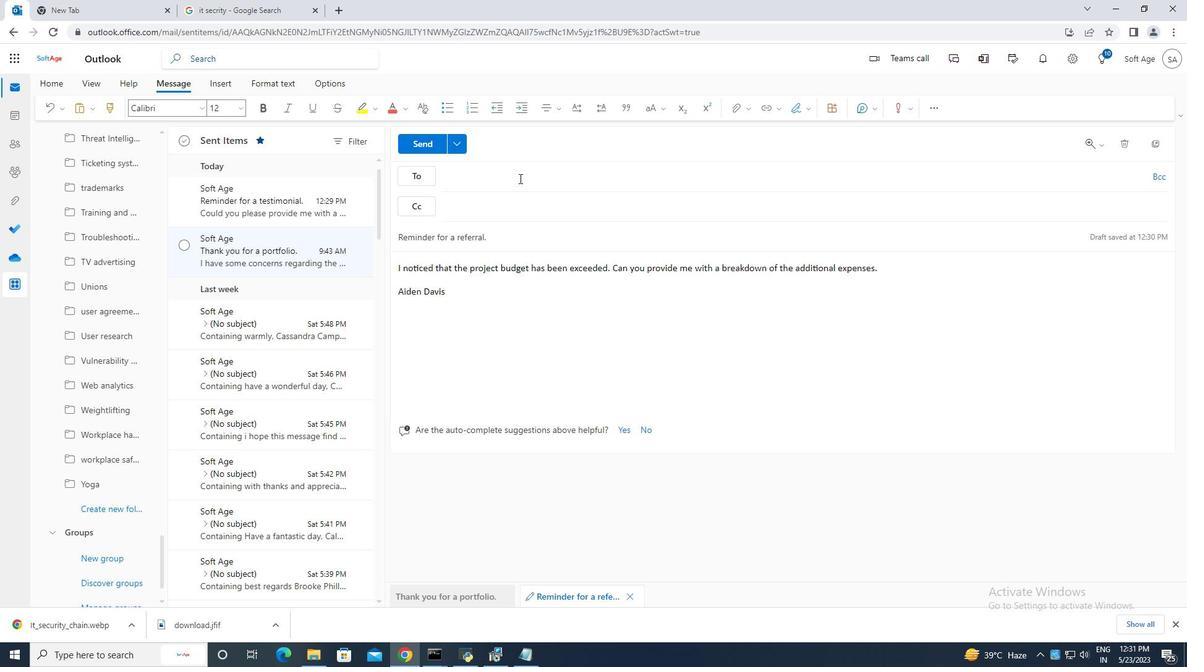 
Action: Mouse pressed left at (518, 176)
Screenshot: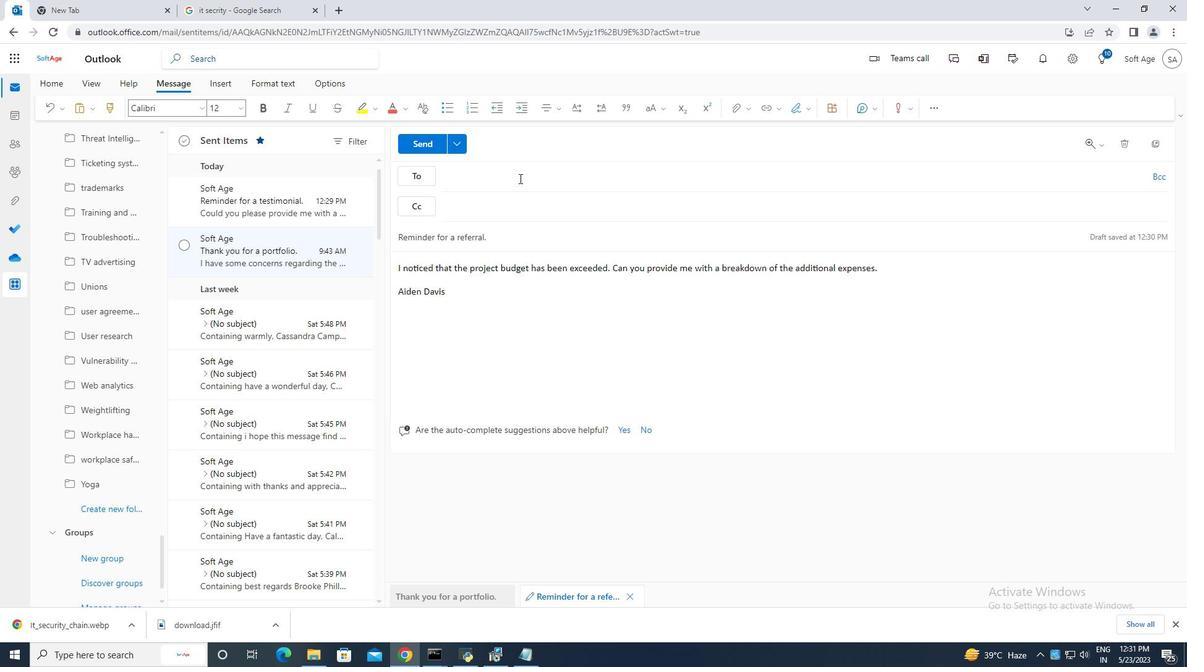 
Action: Key pressed SOFTAGE.2<Key.shift>@
Screenshot: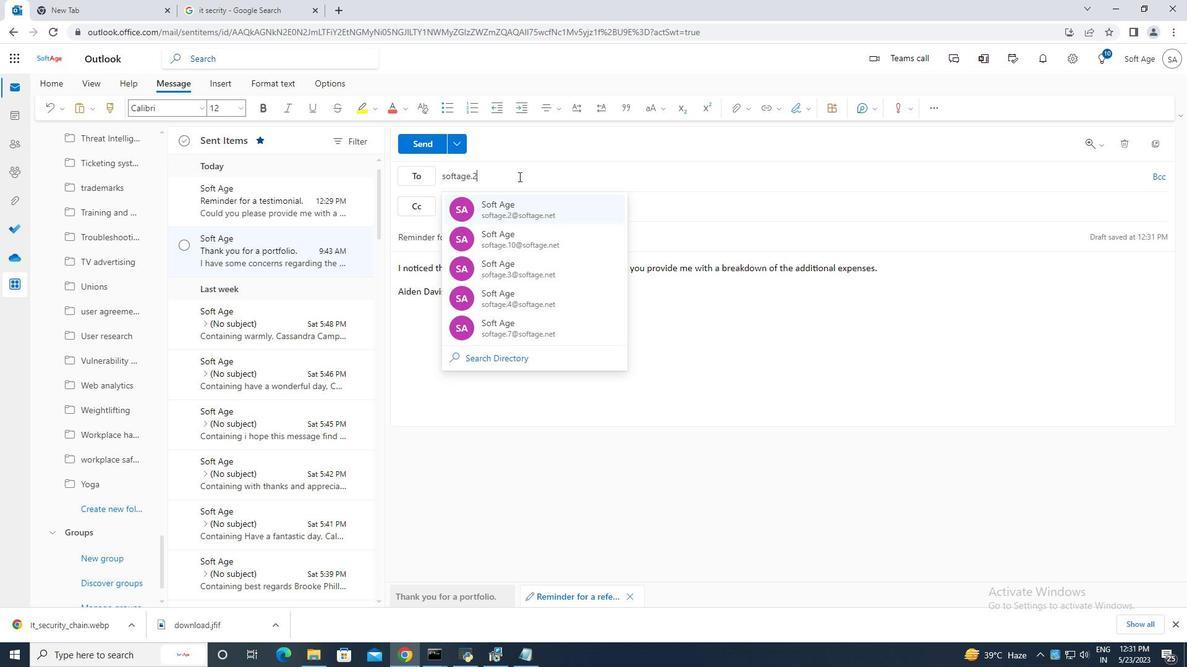 
Action: Mouse moved to (563, 200)
Screenshot: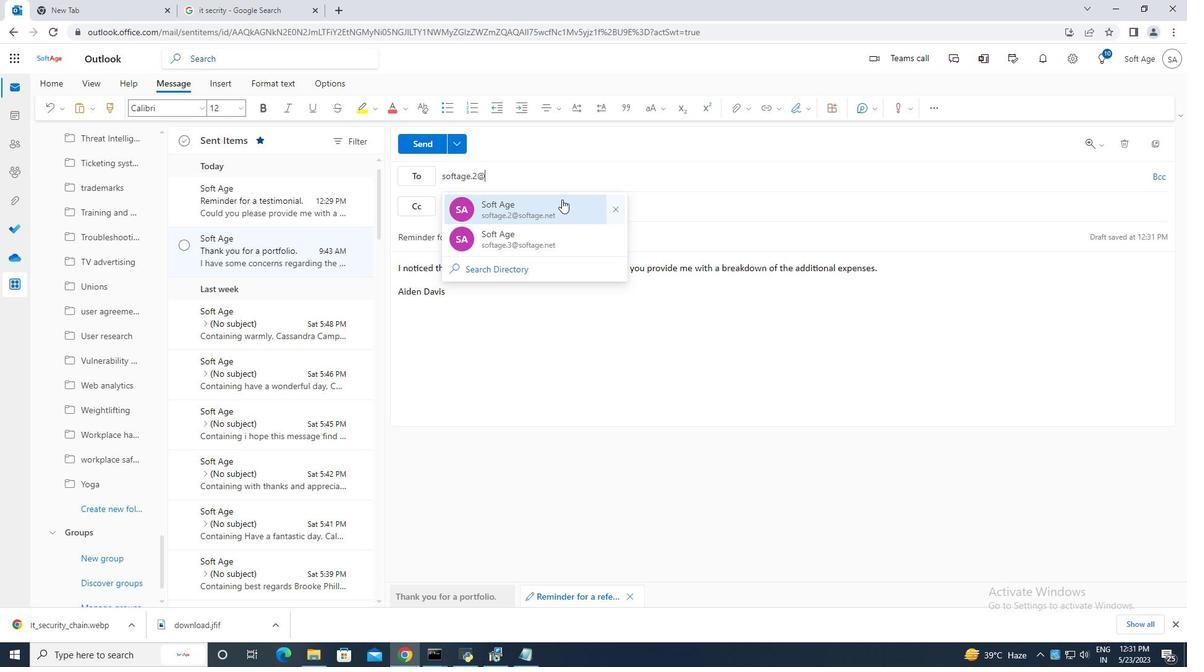 
Action: Mouse pressed left at (563, 200)
Screenshot: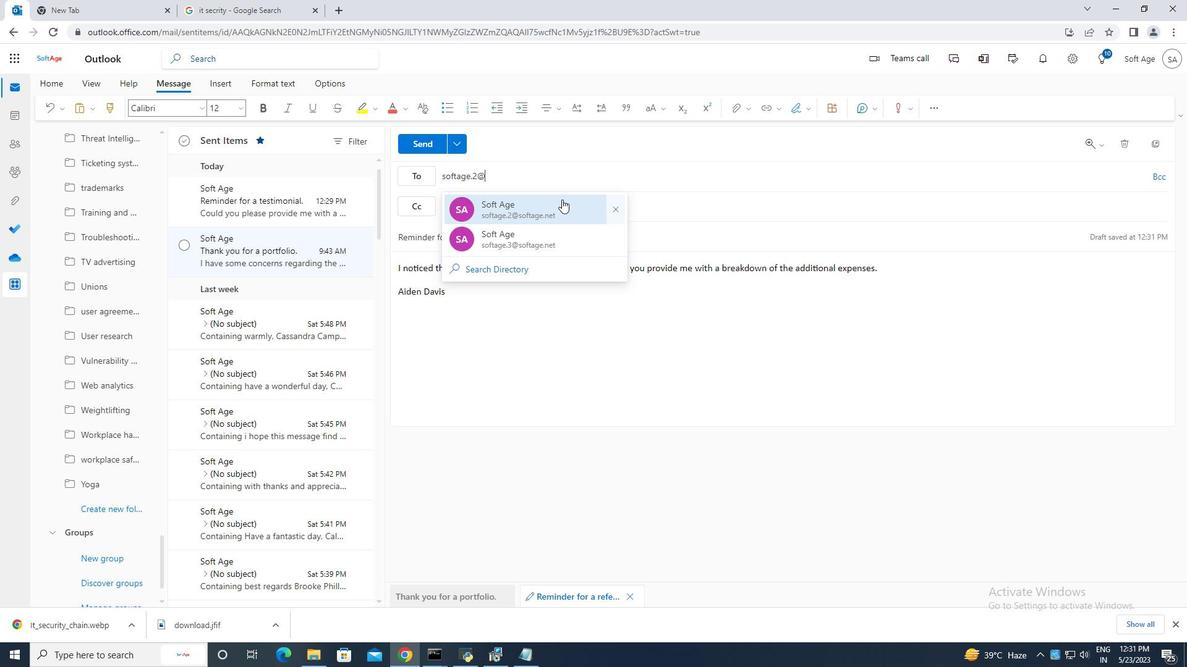 
Action: Key pressed SOFTAGE.3<Key.shift>@
Screenshot: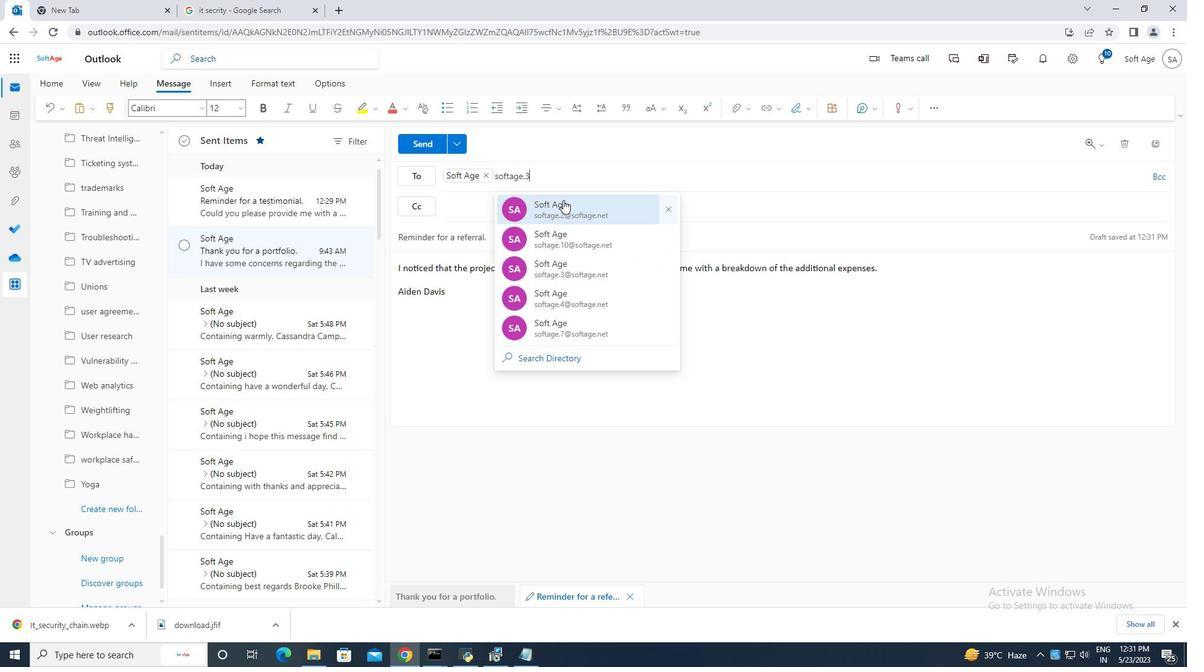 
Action: Mouse moved to (612, 204)
Screenshot: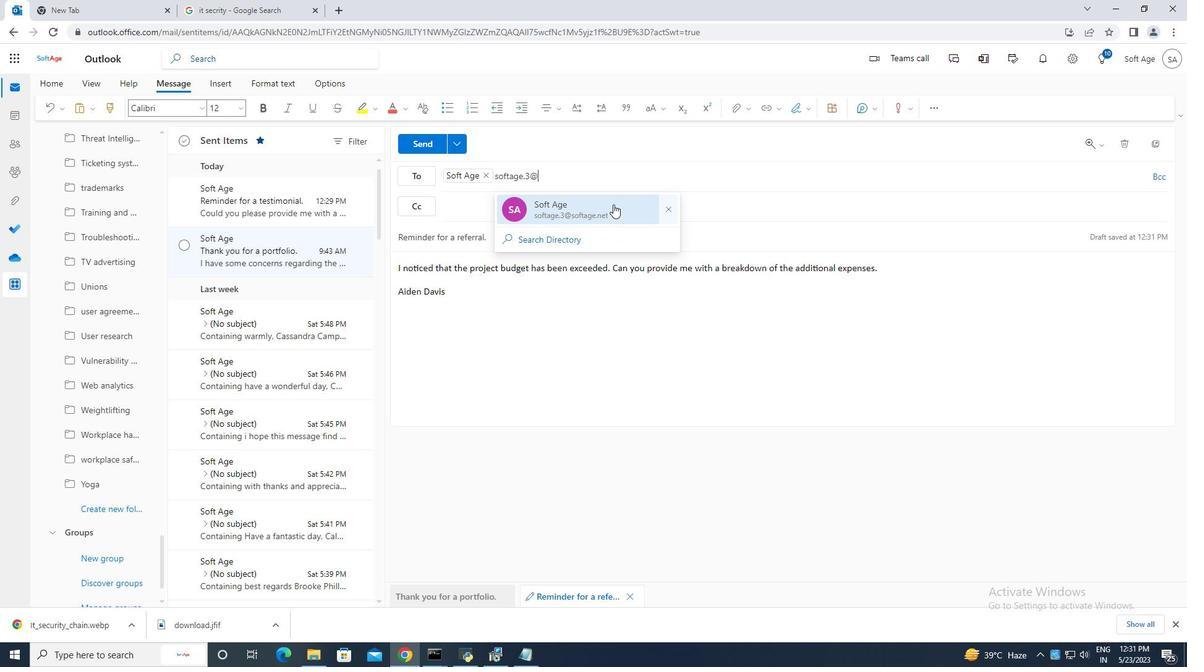
Action: Mouse pressed left at (612, 204)
Screenshot: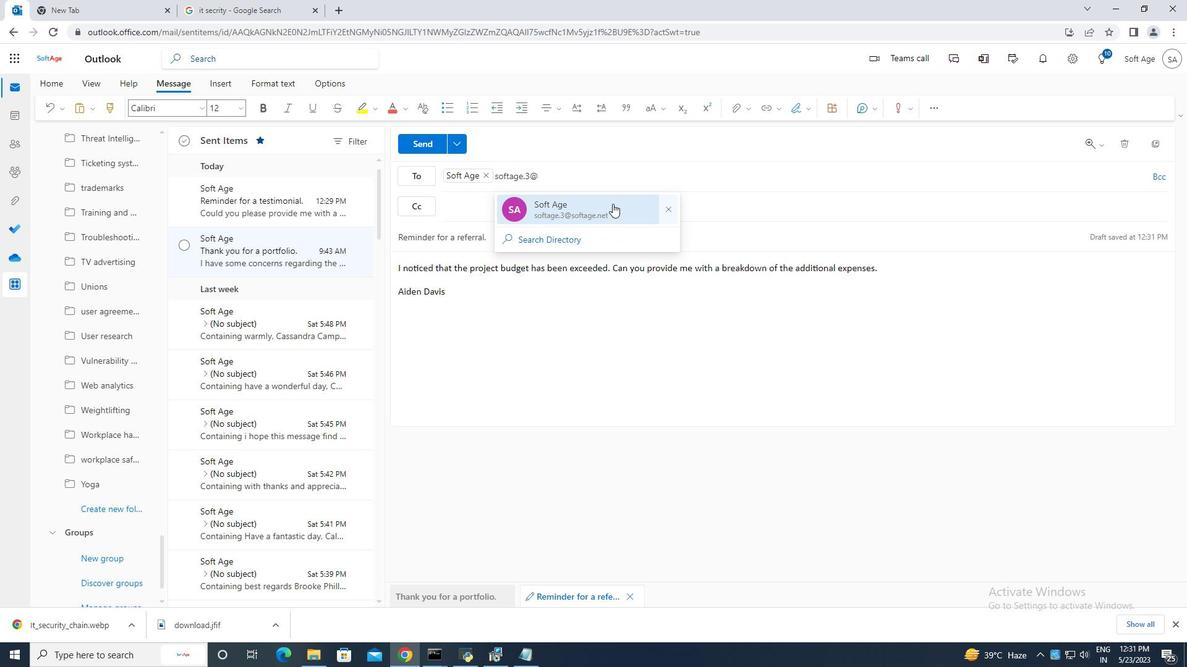 
Action: Mouse moved to (425, 142)
Screenshot: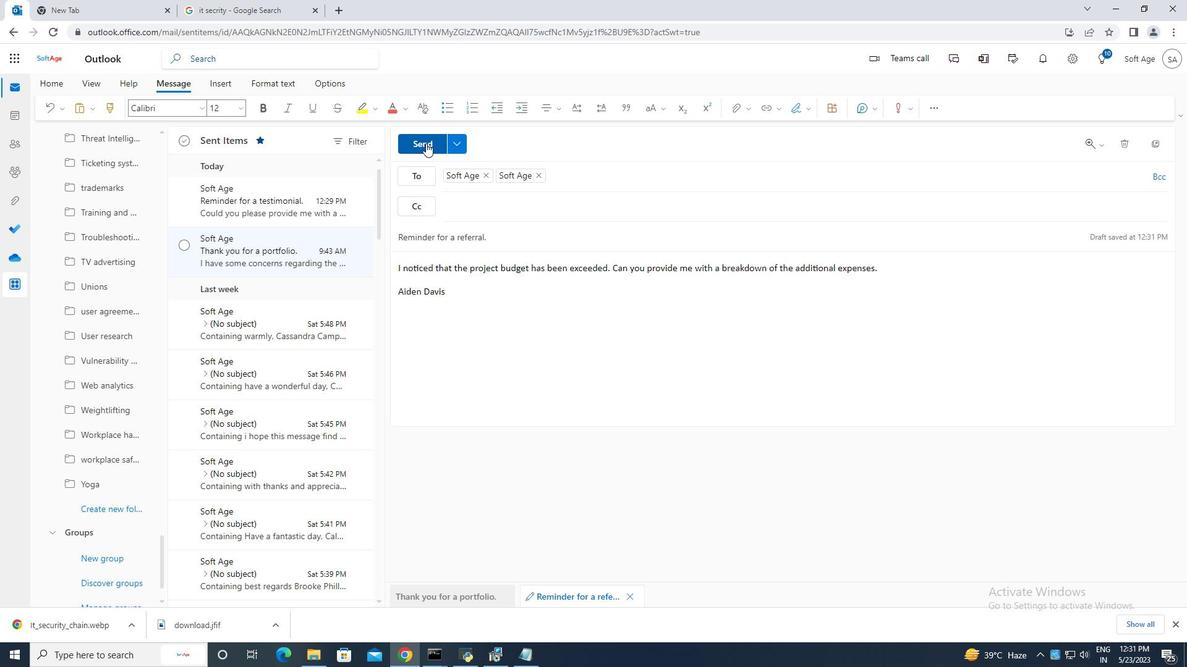 
Action: Mouse pressed left at (425, 142)
Screenshot: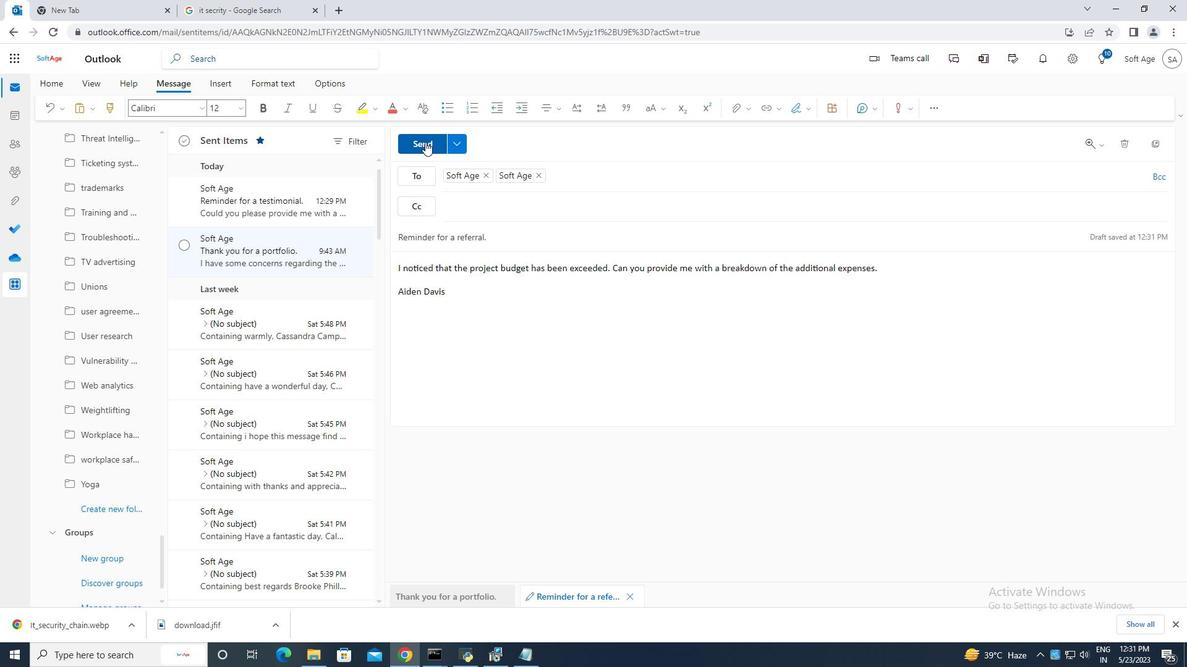 
Action: Mouse moved to (482, 261)
Screenshot: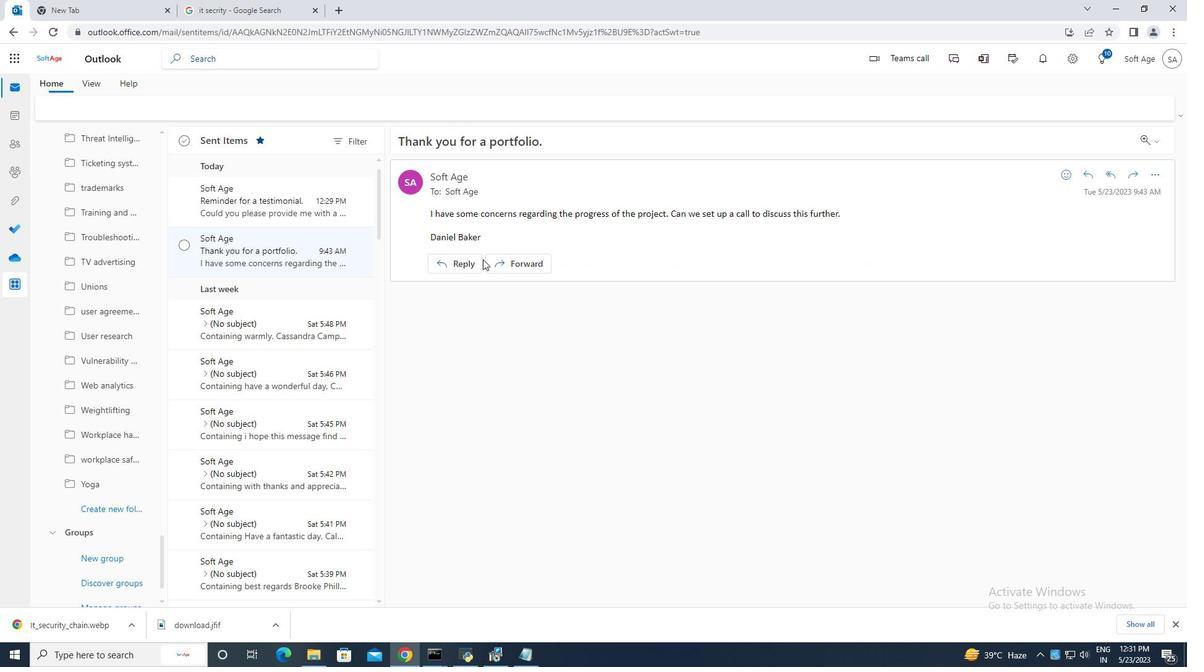 
